 Task: In the Contact  Brooklyn_Miller@lohud.com; add deal stage: 'Appointment Scheduled'; Add amount '100000'; Select Deal Type: New Business; Select priority: 'Low'; Associate deal with contact: choose any two contacts and company: Select any company.. Logged in from softage.1@softage.net
Action: Mouse moved to (92, 55)
Screenshot: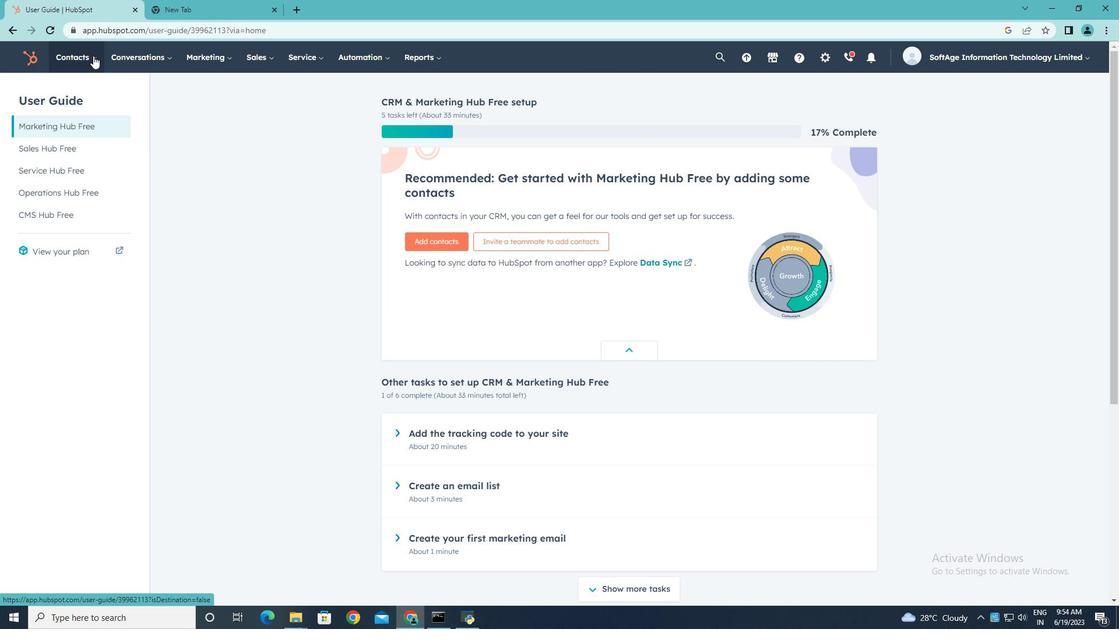 
Action: Mouse pressed left at (92, 55)
Screenshot: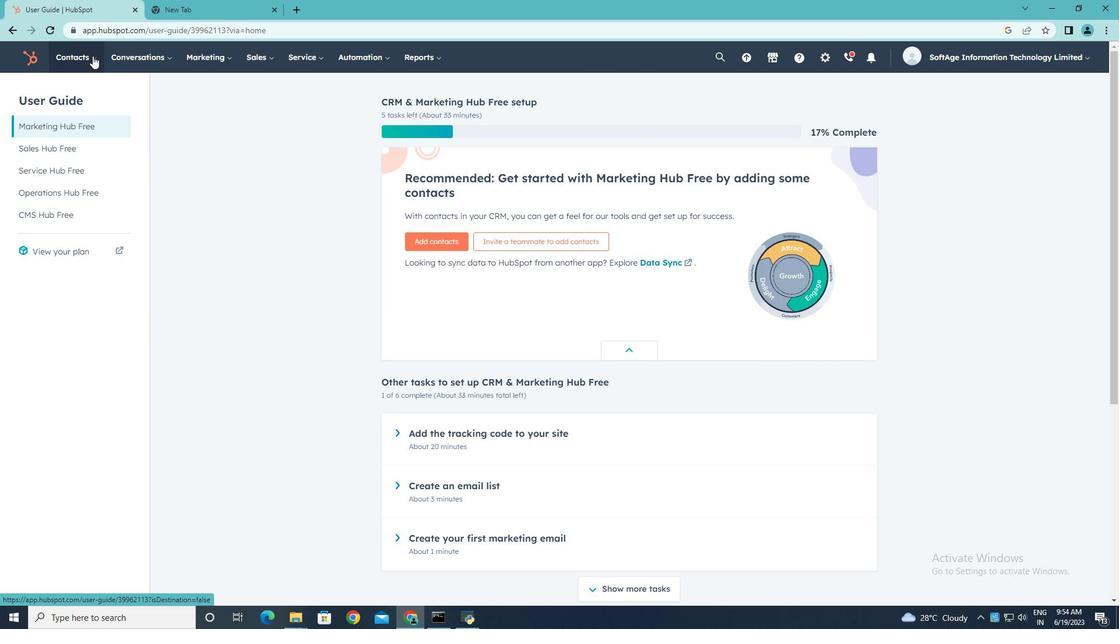 
Action: Mouse moved to (88, 89)
Screenshot: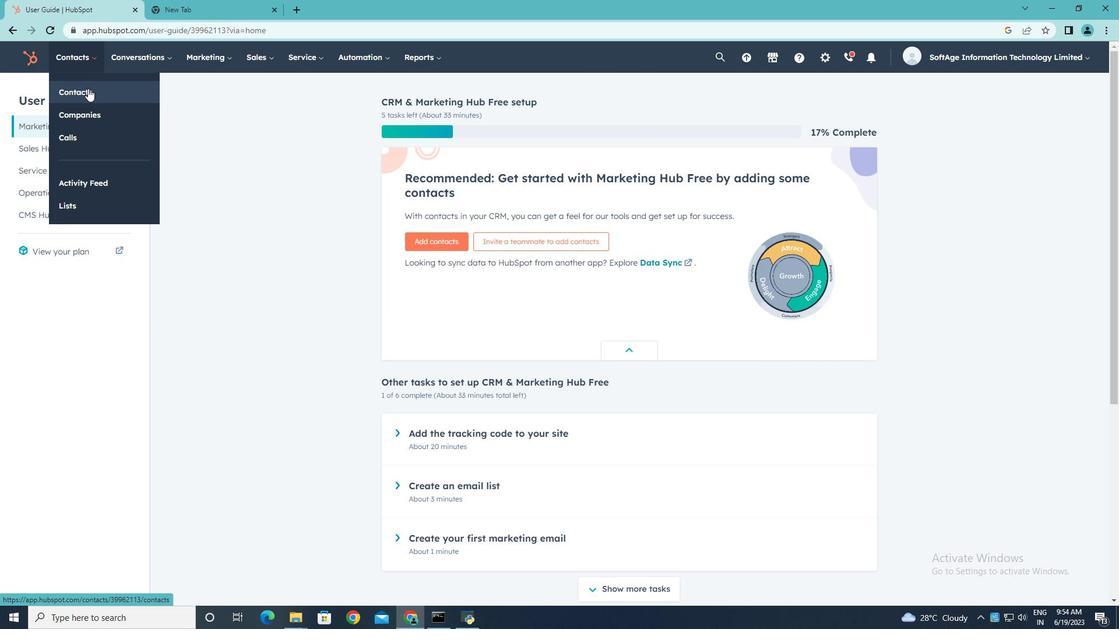 
Action: Mouse pressed left at (88, 89)
Screenshot: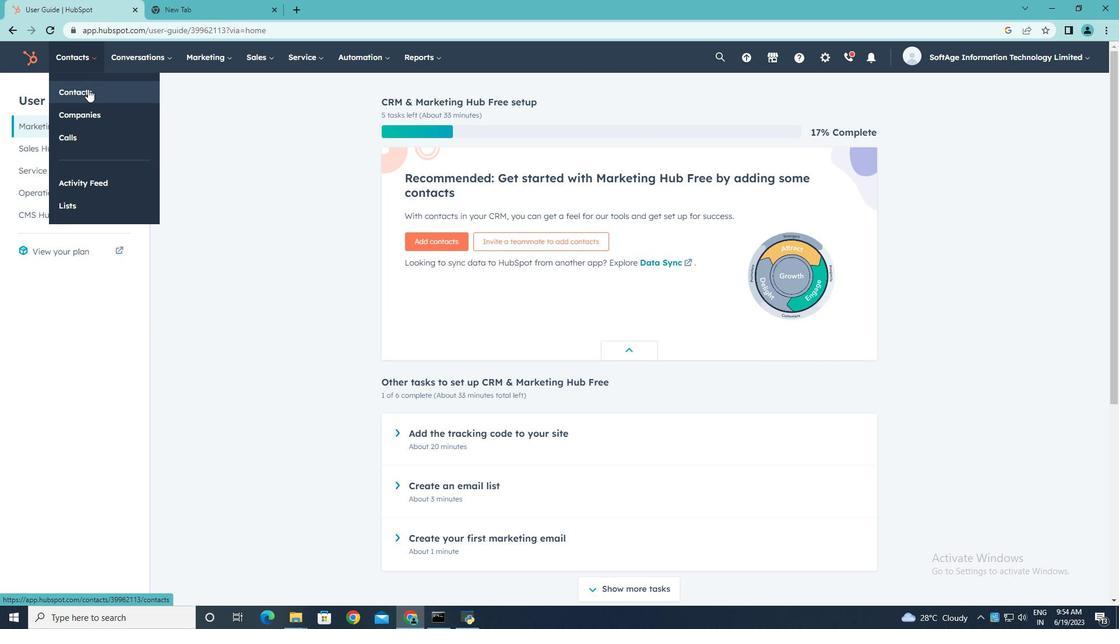 
Action: Mouse moved to (92, 186)
Screenshot: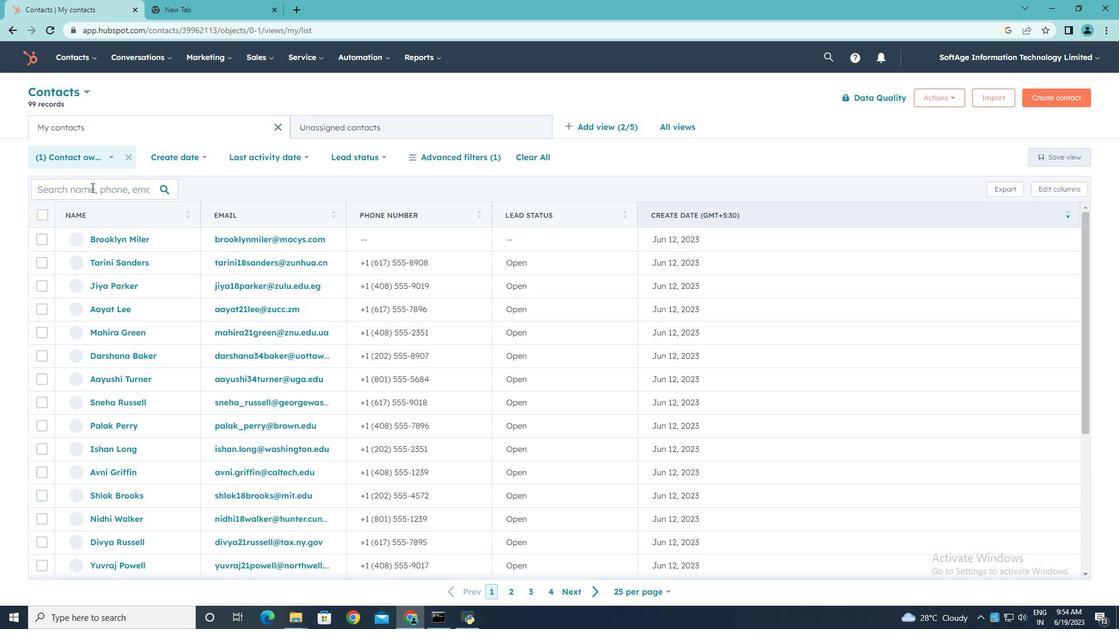 
Action: Mouse pressed left at (92, 186)
Screenshot: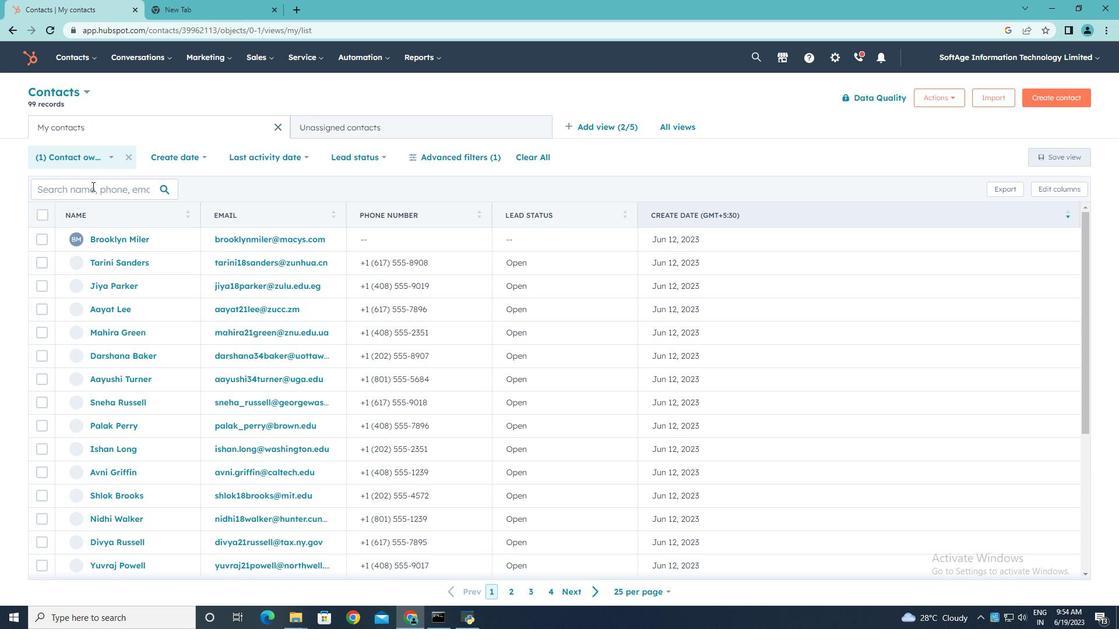 
Action: Key pressed <Key.shift>Brooklyn<Key.shift>_<Key.shift>Miller<Key.shift><Key.shift><Key.shift><Key.shift><Key.shift><Key.shift><Key.shift><Key.shift><Key.shift><Key.shift><Key.shift><Key.shift><Key.shift>@lohud.com
Screenshot: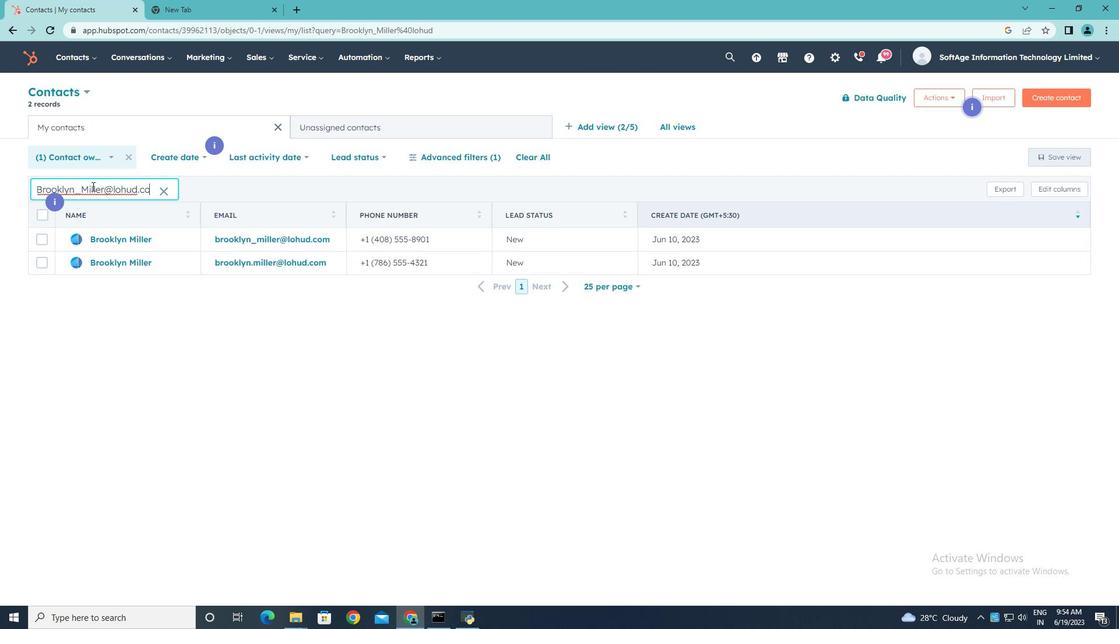 
Action: Mouse moved to (110, 242)
Screenshot: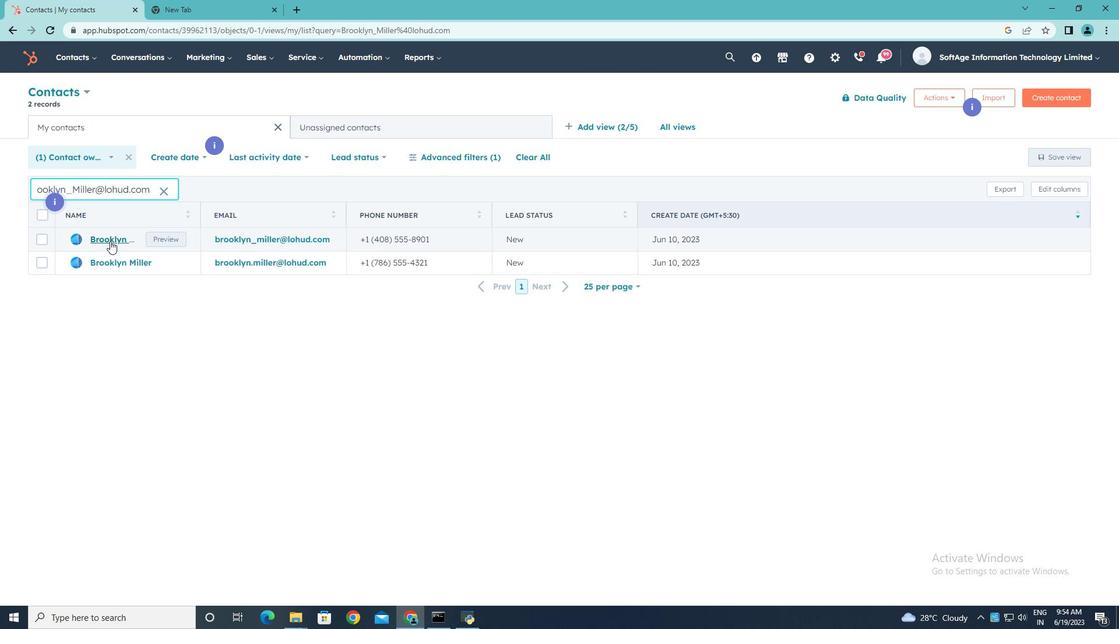
Action: Mouse pressed left at (110, 242)
Screenshot: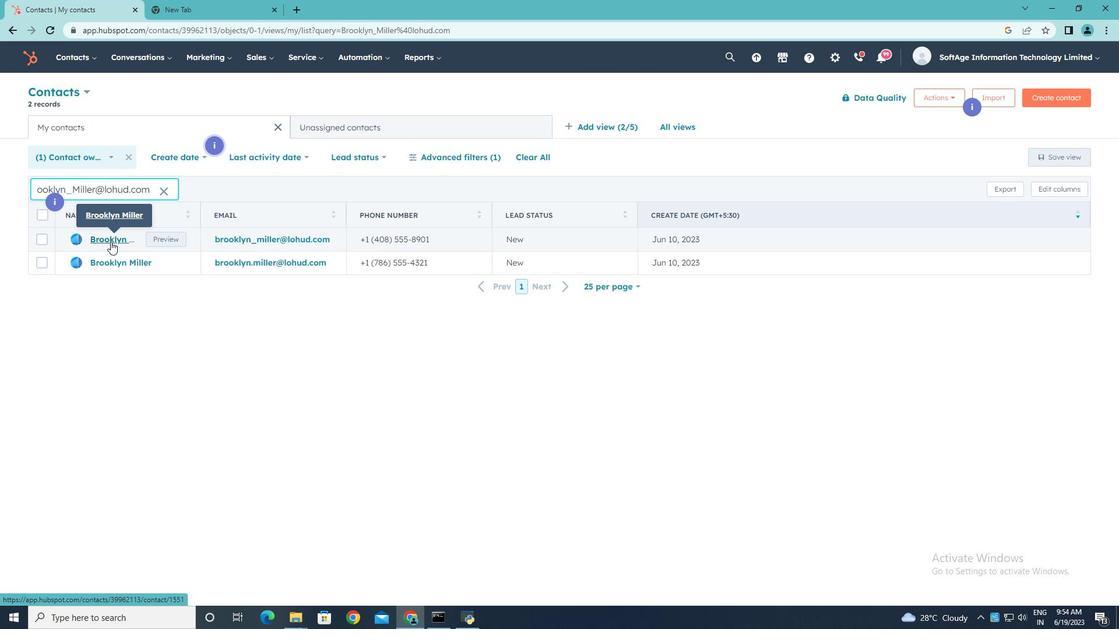 
Action: Mouse moved to (715, 429)
Screenshot: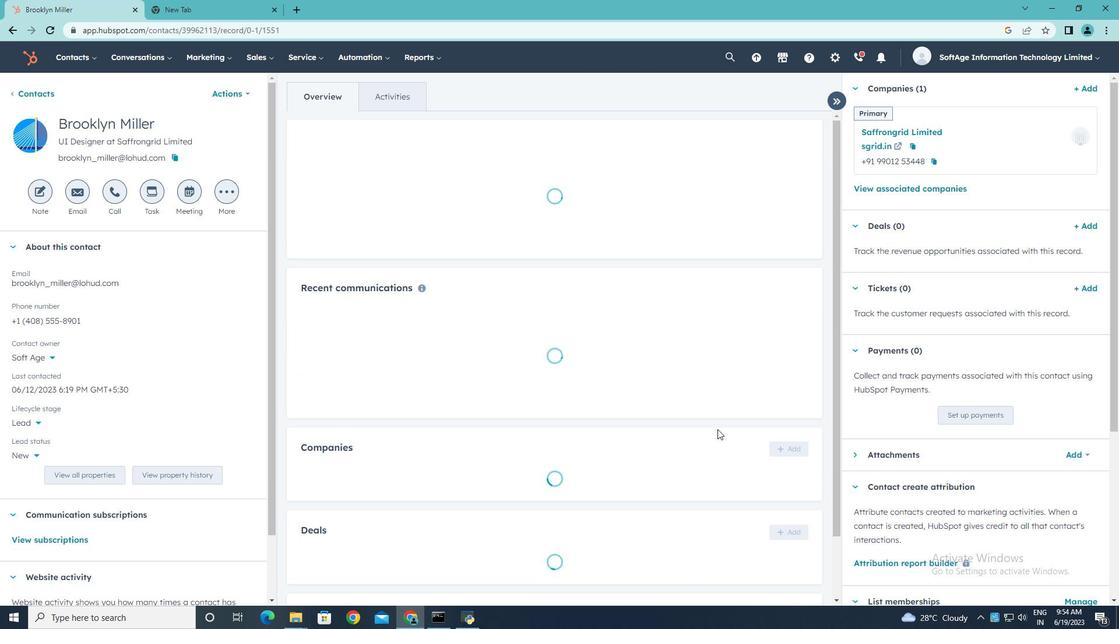 
Action: Mouse scrolled (715, 428) with delta (0, 0)
Screenshot: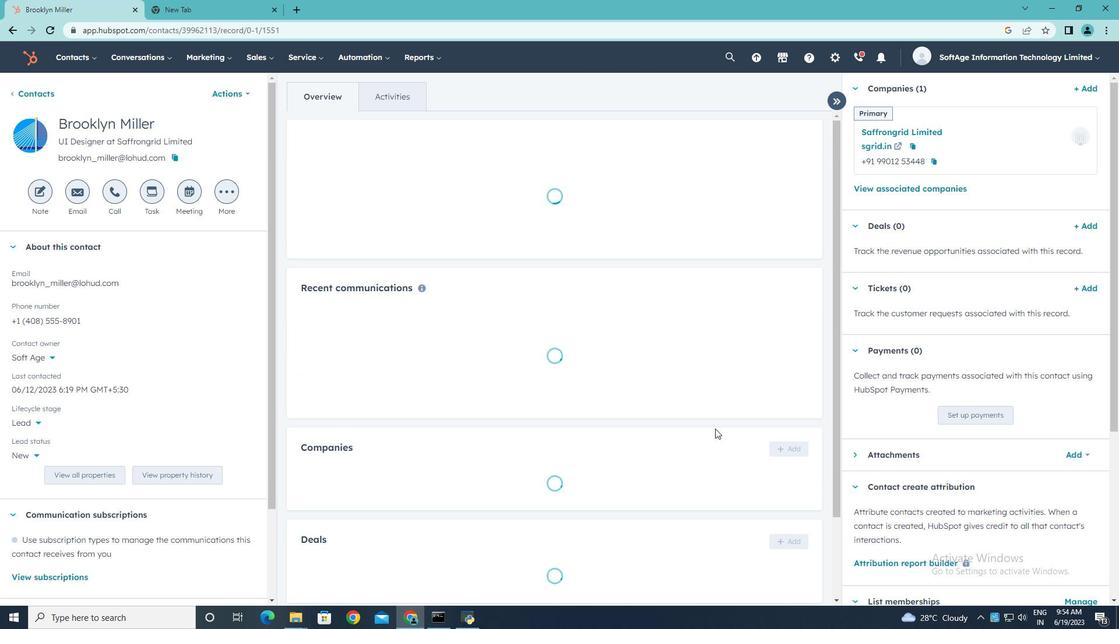 
Action: Mouse scrolled (715, 428) with delta (0, 0)
Screenshot: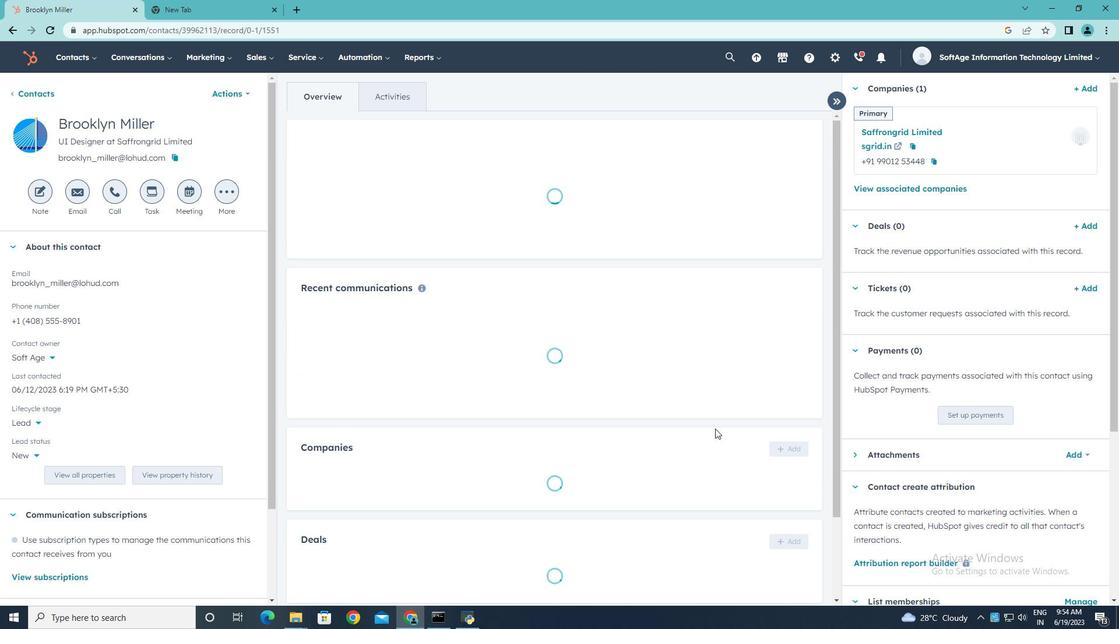 
Action: Mouse scrolled (715, 428) with delta (0, 0)
Screenshot: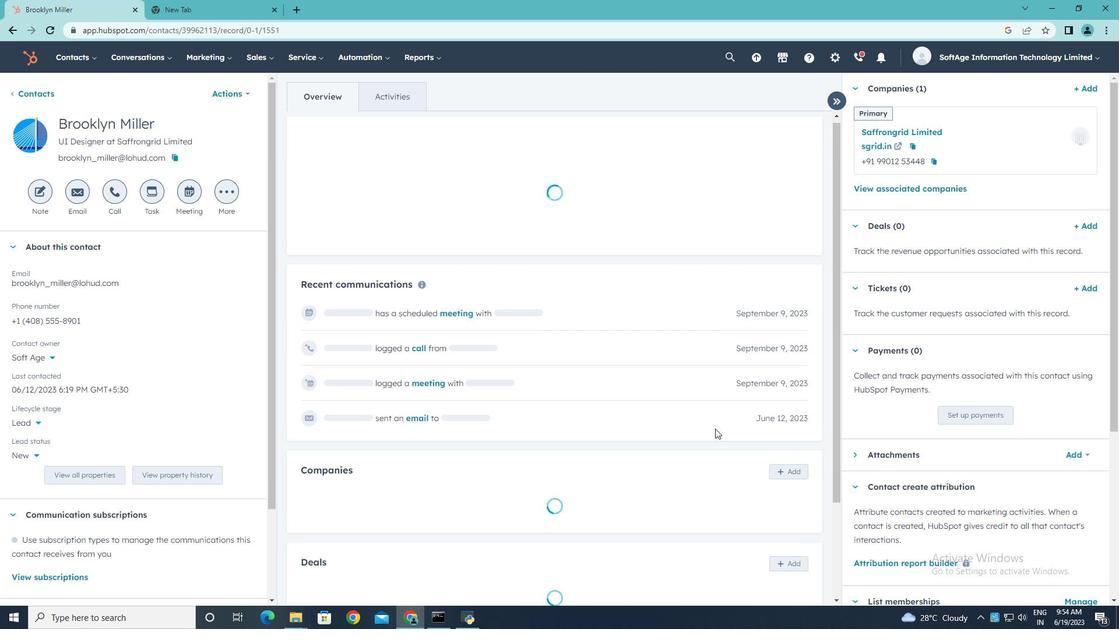 
Action: Mouse scrolled (715, 428) with delta (0, 0)
Screenshot: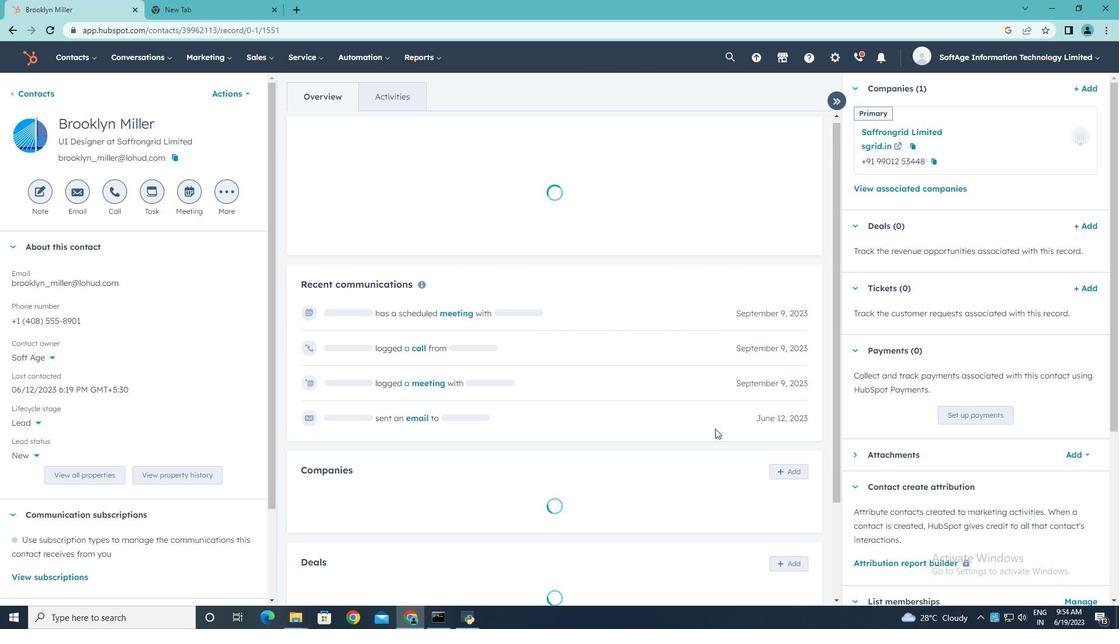 
Action: Mouse scrolled (715, 428) with delta (0, 0)
Screenshot: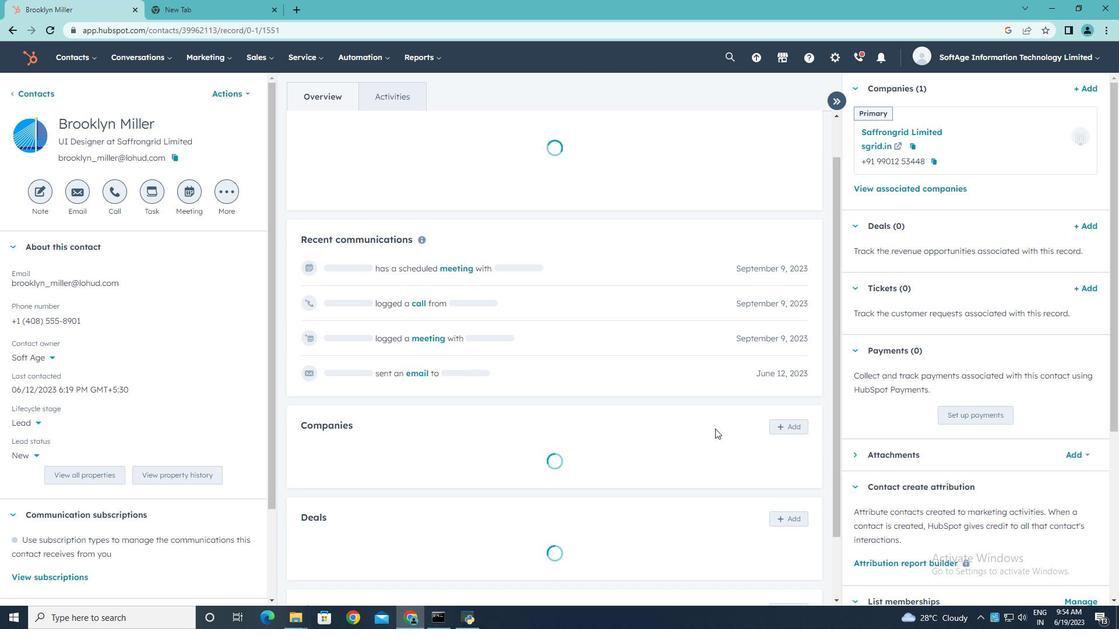 
Action: Mouse scrolled (715, 428) with delta (0, 0)
Screenshot: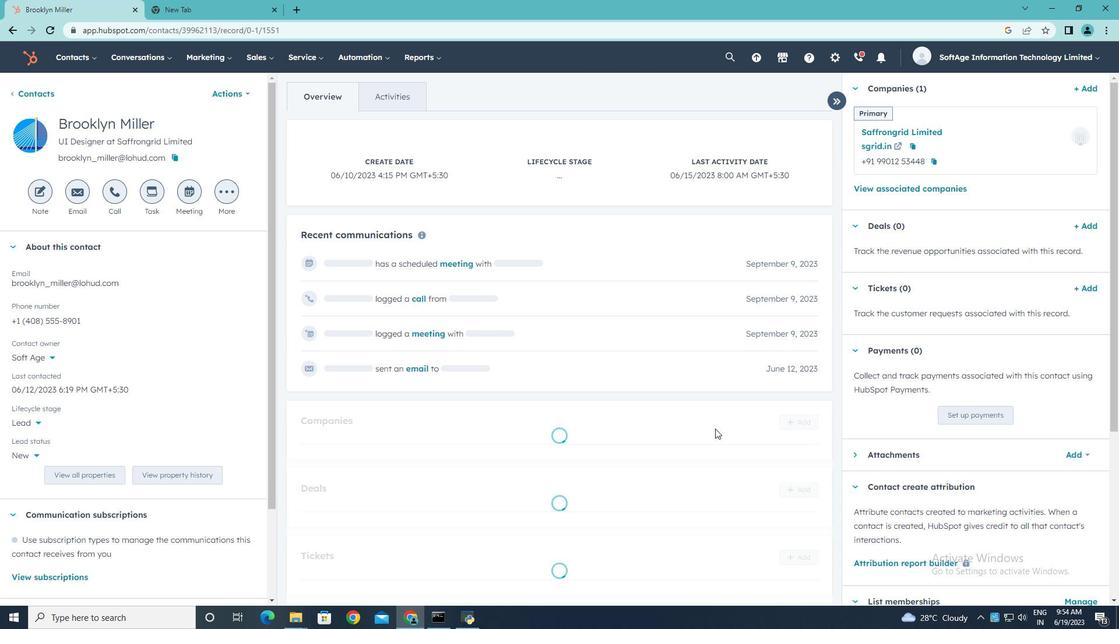 
Action: Mouse scrolled (715, 428) with delta (0, 0)
Screenshot: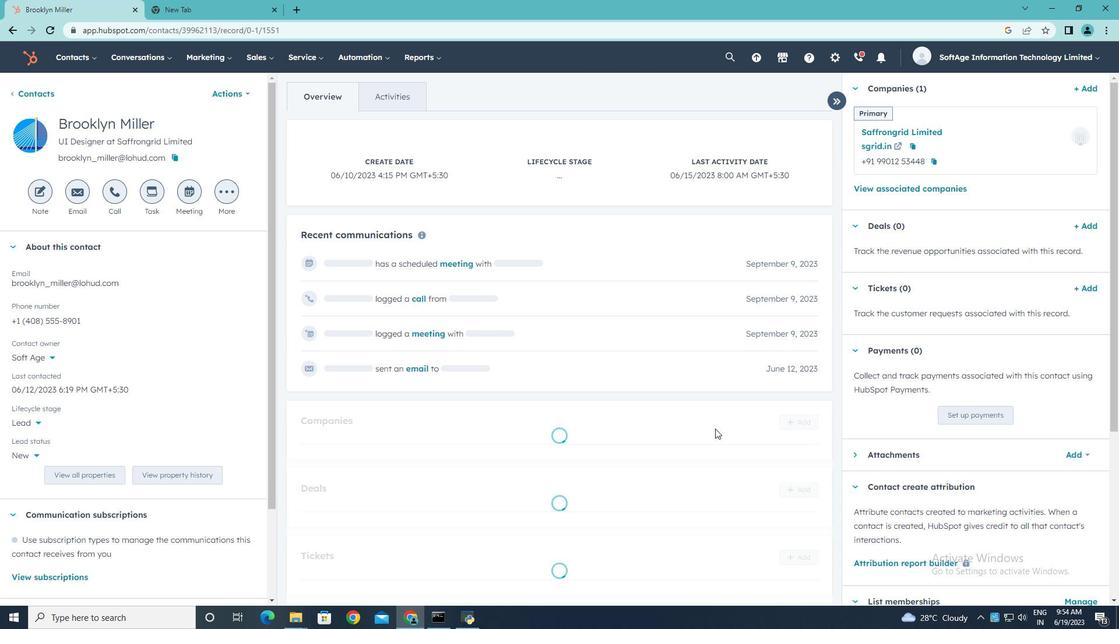 
Action: Mouse scrolled (715, 428) with delta (0, 0)
Screenshot: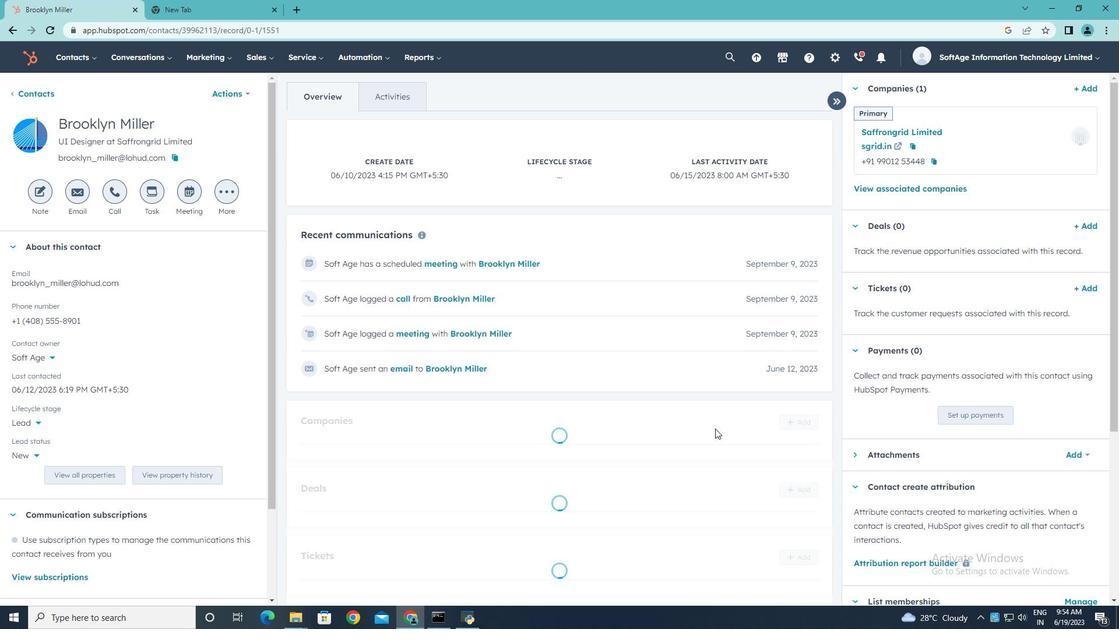 
Action: Mouse scrolled (715, 428) with delta (0, 0)
Screenshot: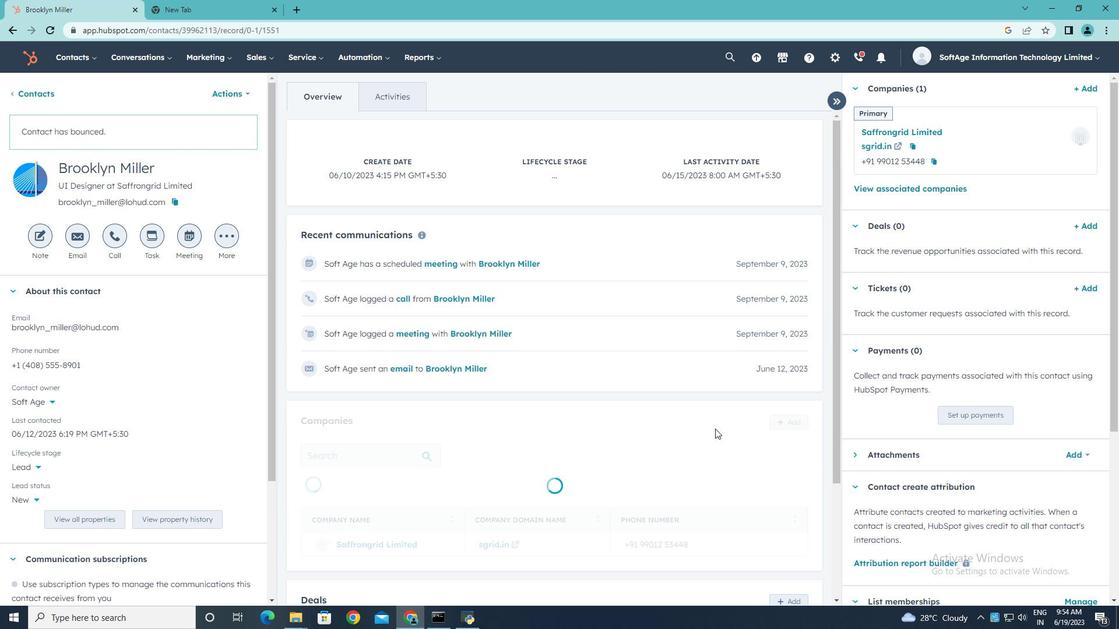 
Action: Mouse scrolled (715, 428) with delta (0, 0)
Screenshot: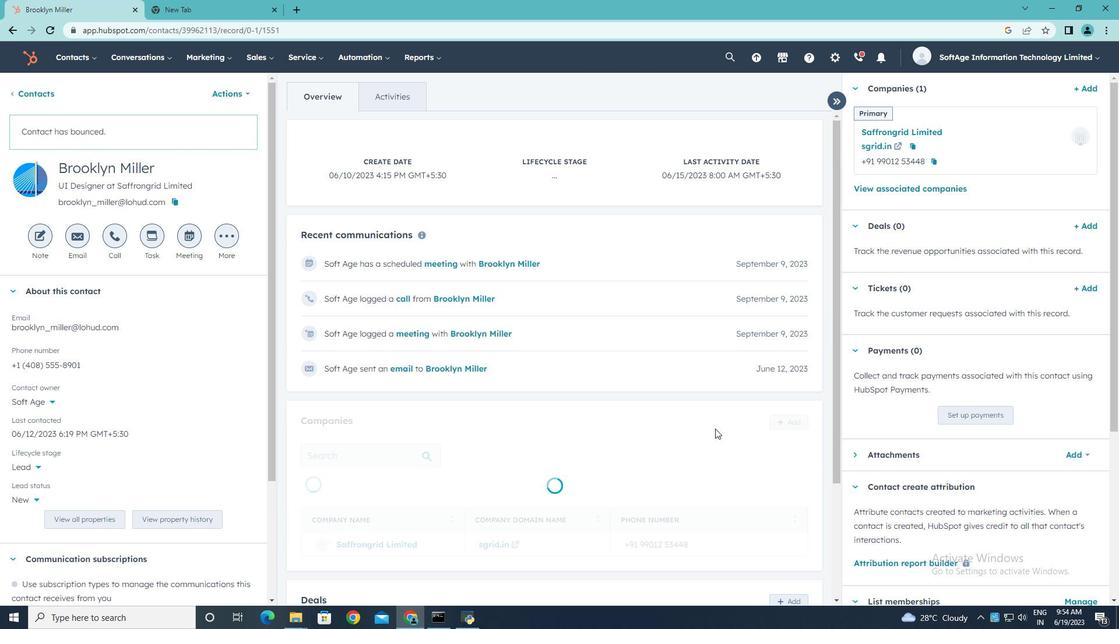 
Action: Mouse scrolled (715, 428) with delta (0, 0)
Screenshot: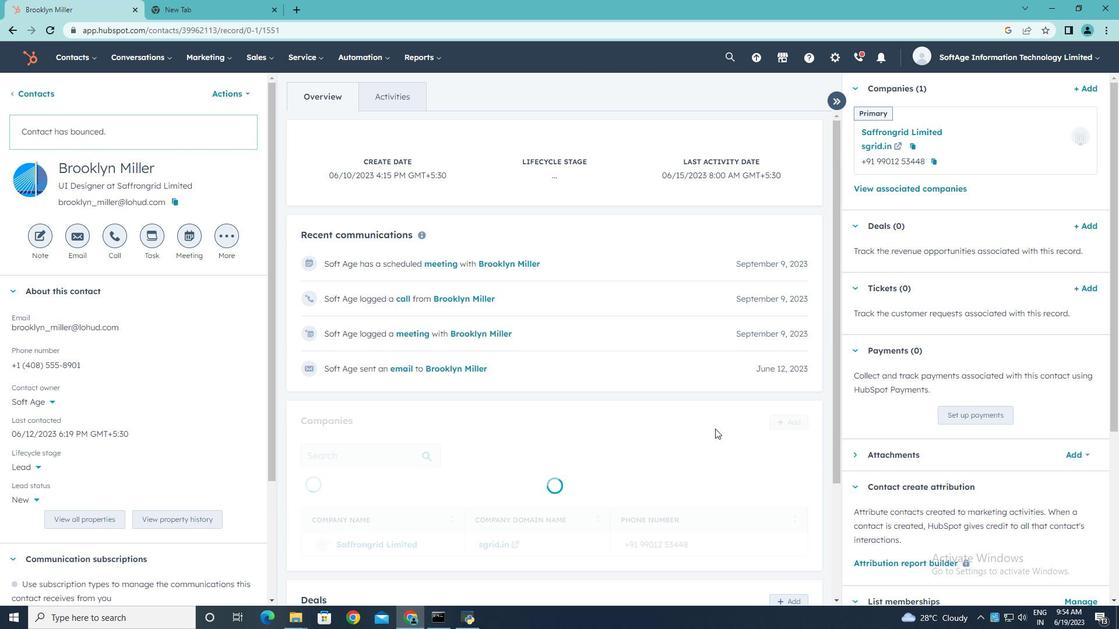 
Action: Mouse scrolled (715, 428) with delta (0, 0)
Screenshot: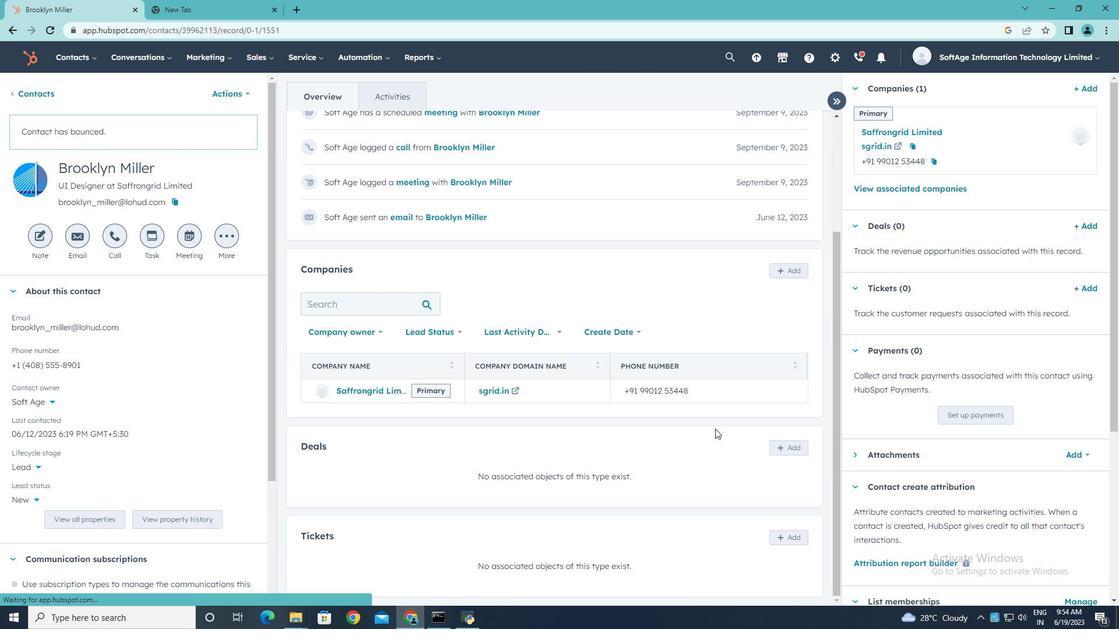 
Action: Mouse scrolled (715, 428) with delta (0, 0)
Screenshot: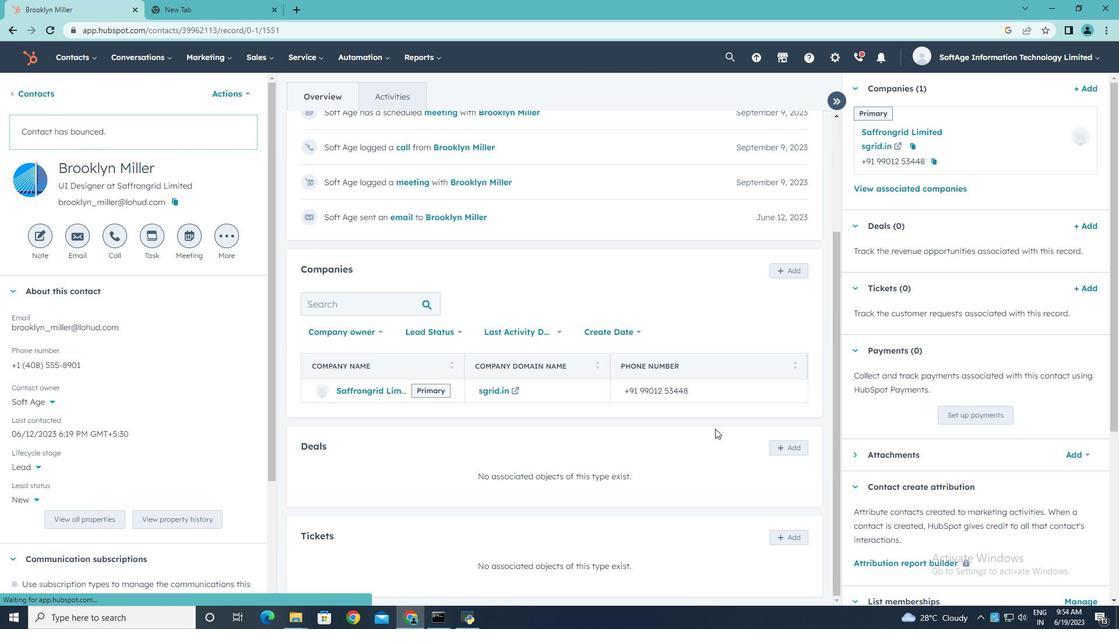 
Action: Mouse scrolled (715, 428) with delta (0, 0)
Screenshot: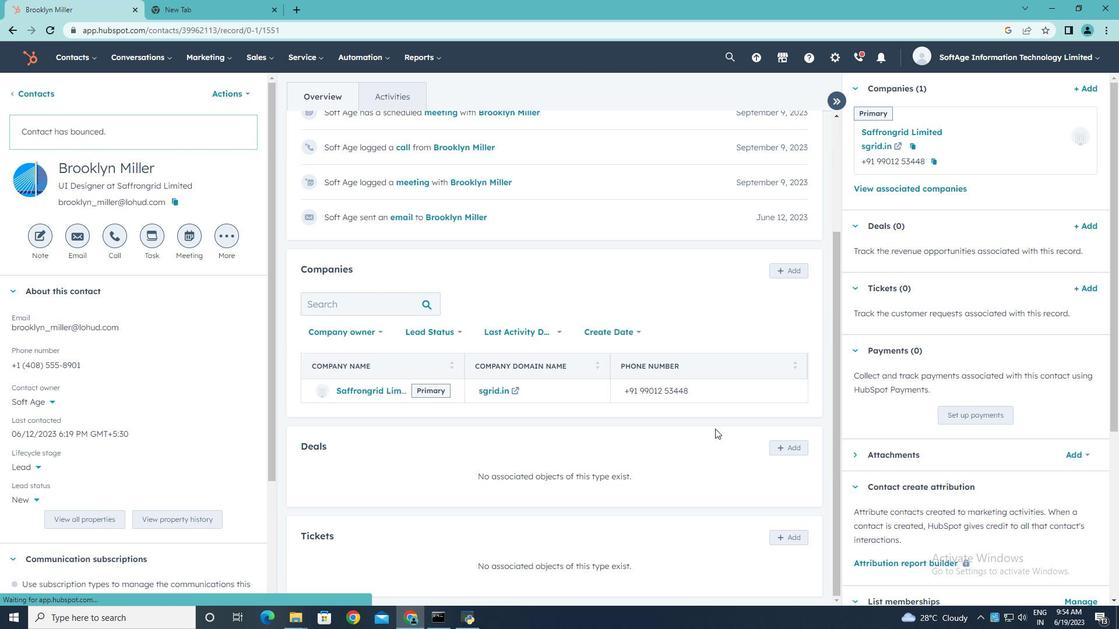 
Action: Mouse moved to (784, 447)
Screenshot: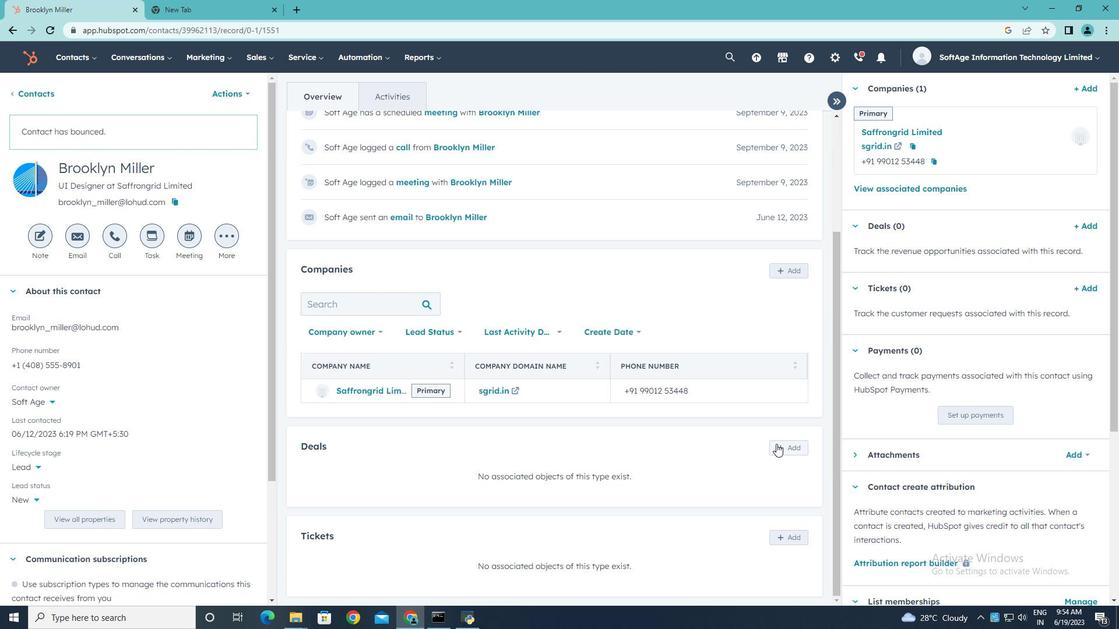 
Action: Mouse pressed left at (784, 447)
Screenshot: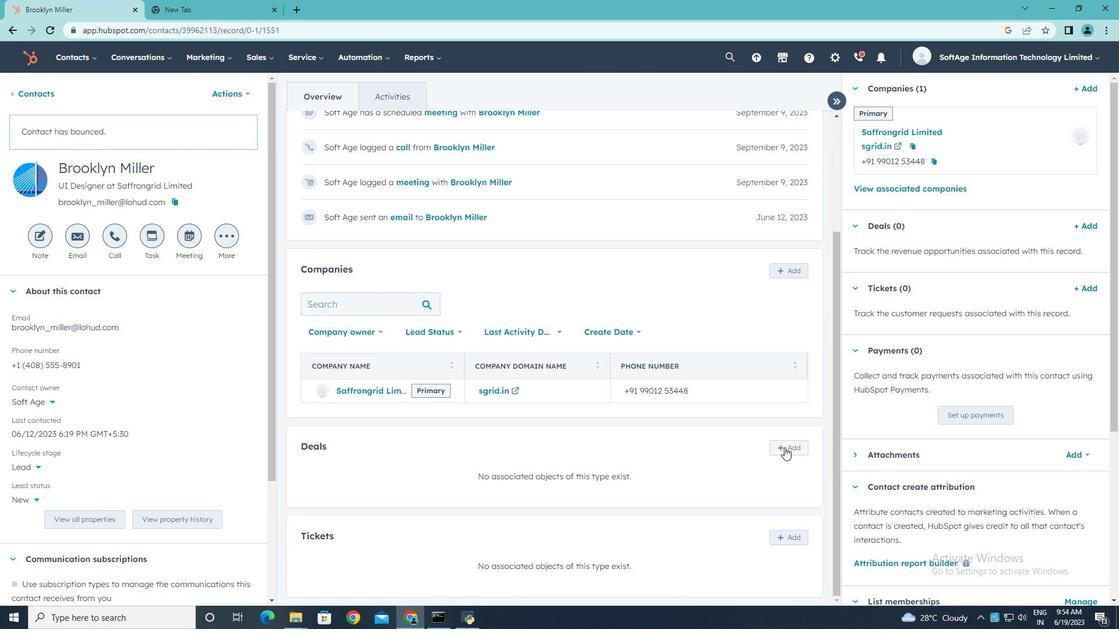 
Action: Mouse moved to (1071, 295)
Screenshot: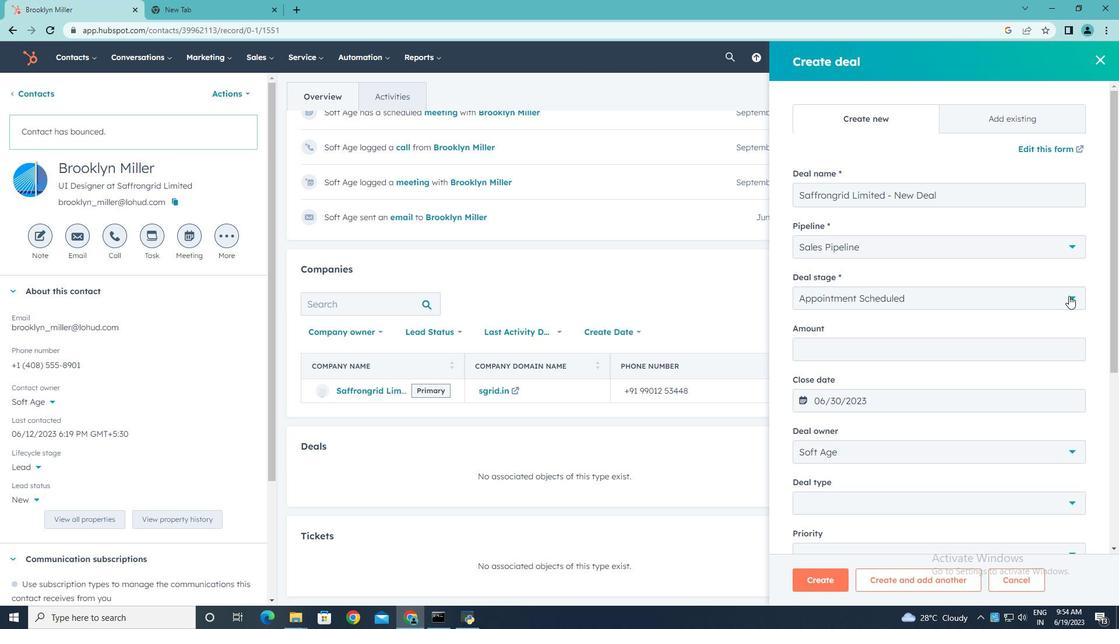 
Action: Mouse pressed left at (1071, 295)
Screenshot: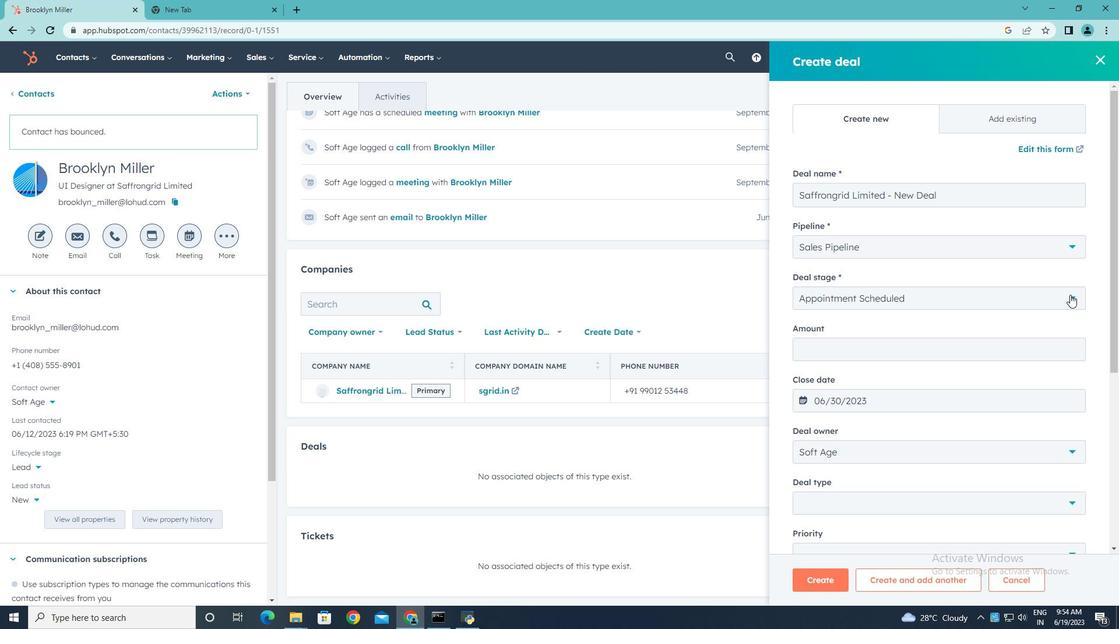 
Action: Mouse moved to (907, 365)
Screenshot: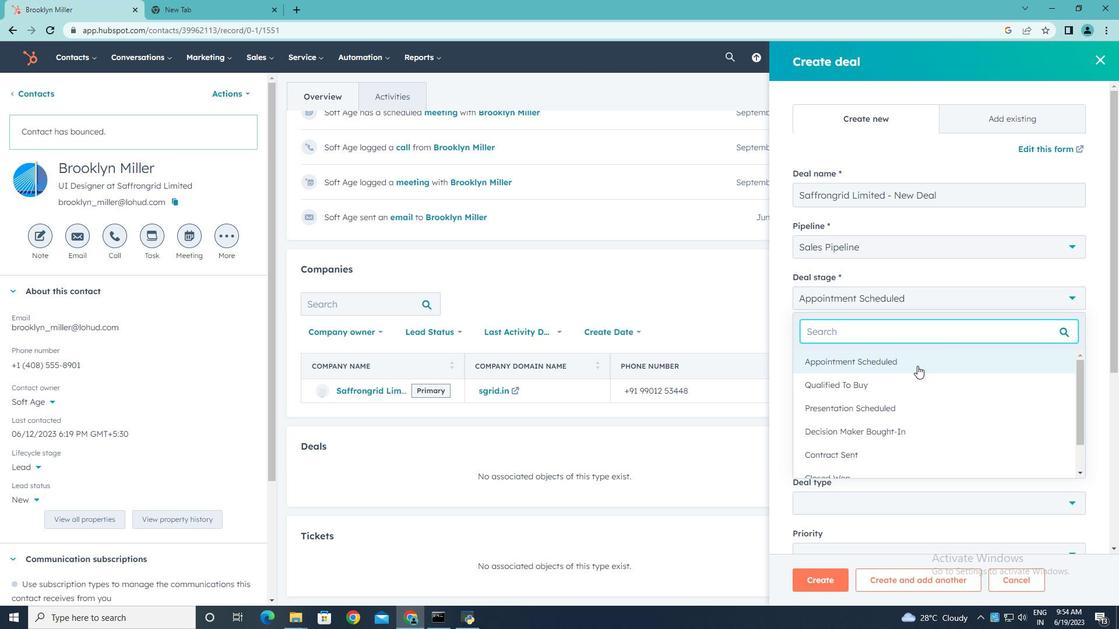 
Action: Mouse pressed left at (907, 365)
Screenshot: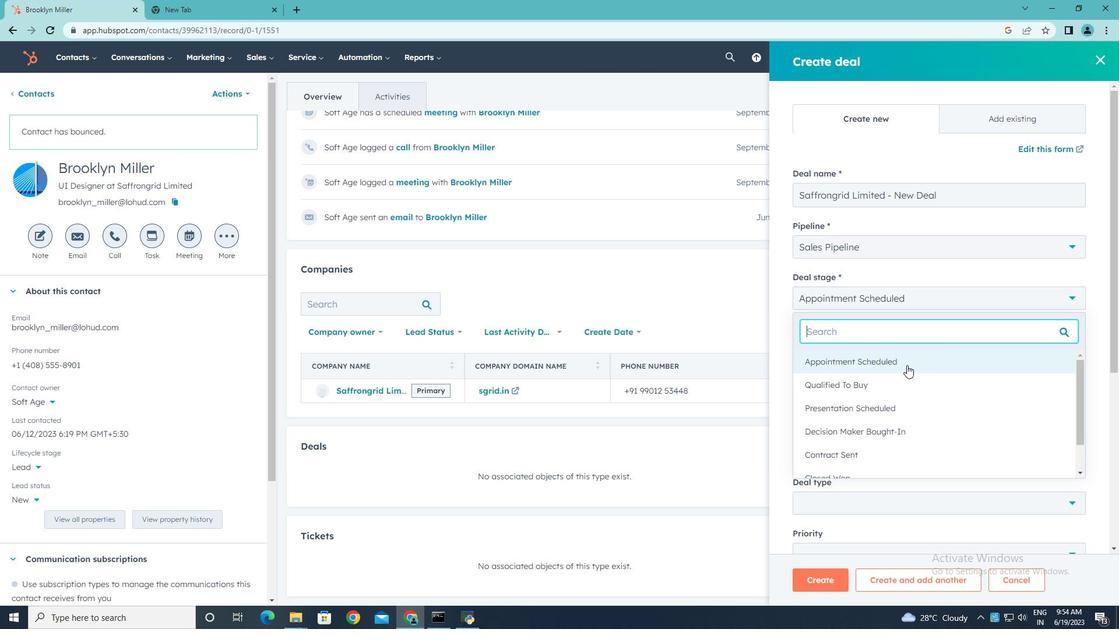 
Action: Mouse moved to (912, 357)
Screenshot: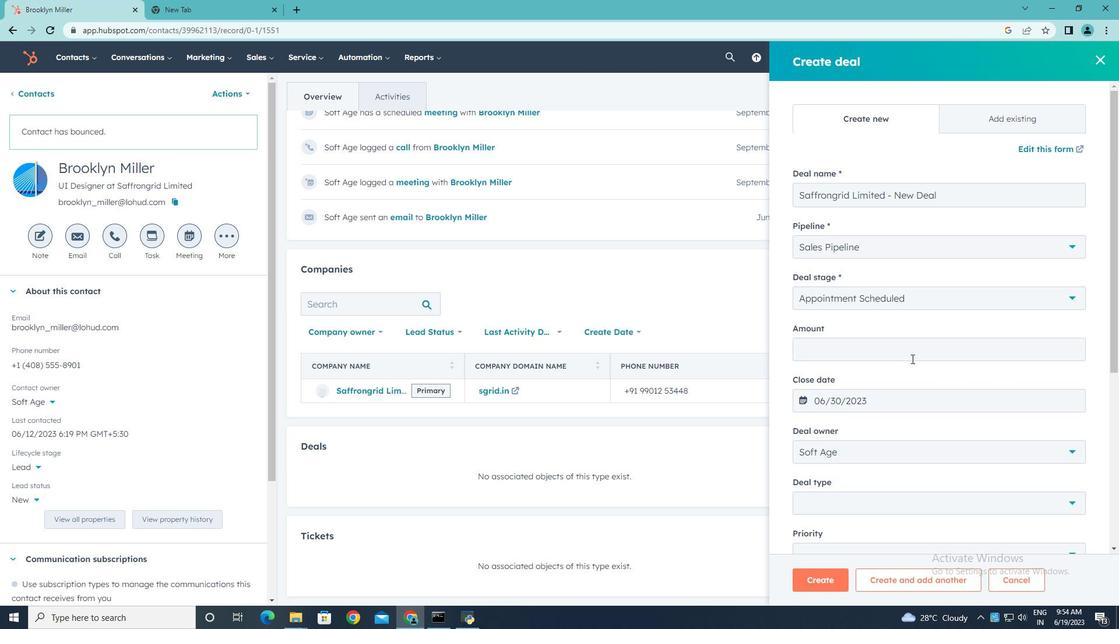 
Action: Mouse pressed left at (912, 357)
Screenshot: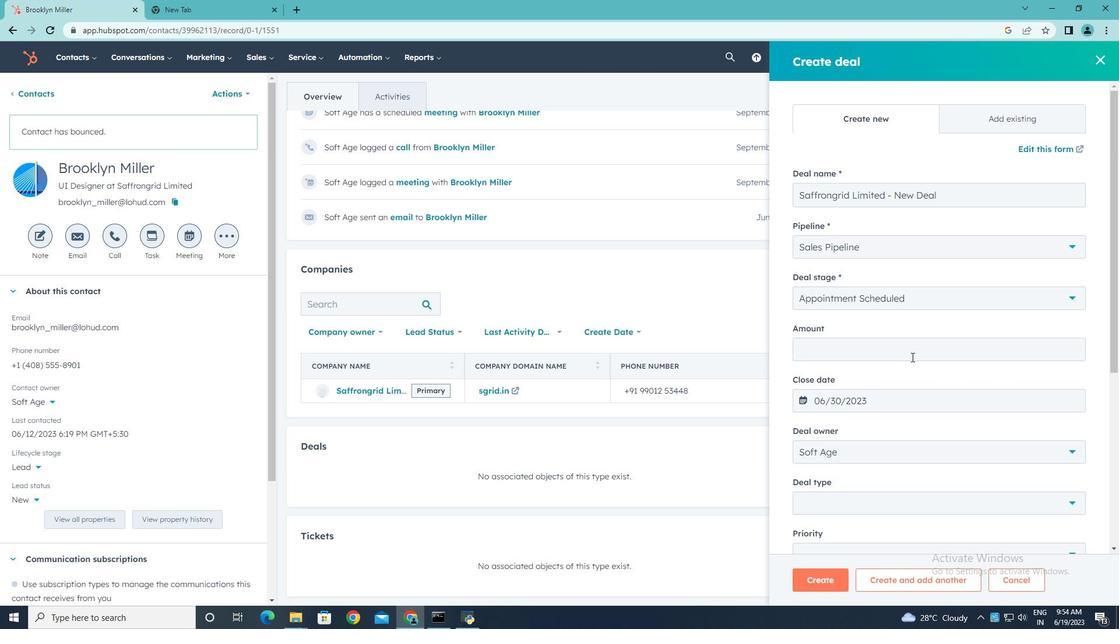 
Action: Mouse moved to (912, 356)
Screenshot: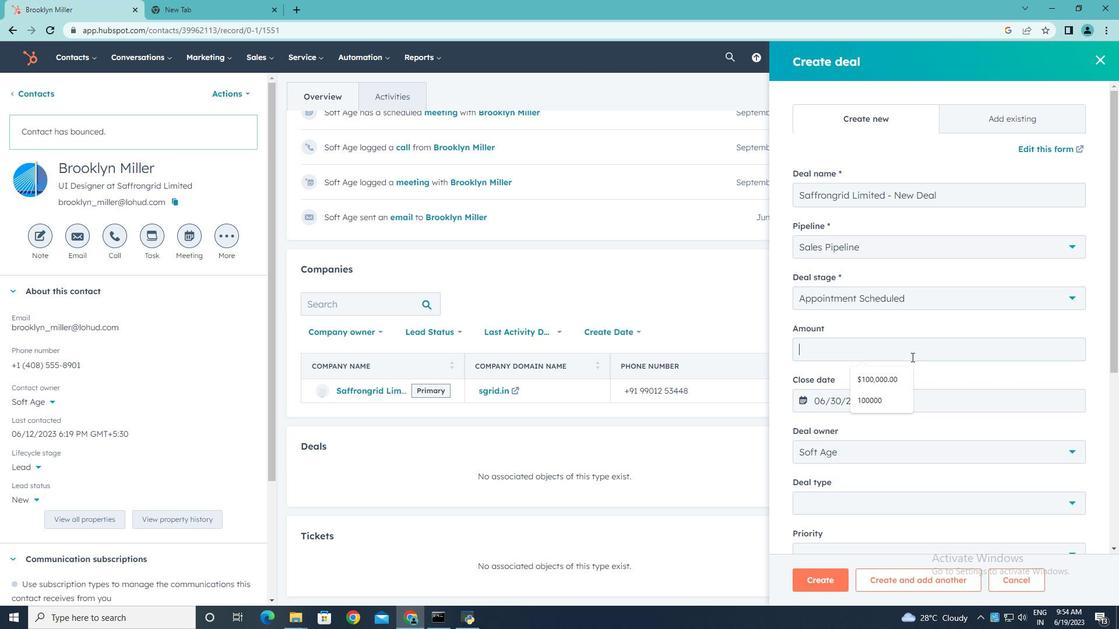 
Action: Key pressed 100000
Screenshot: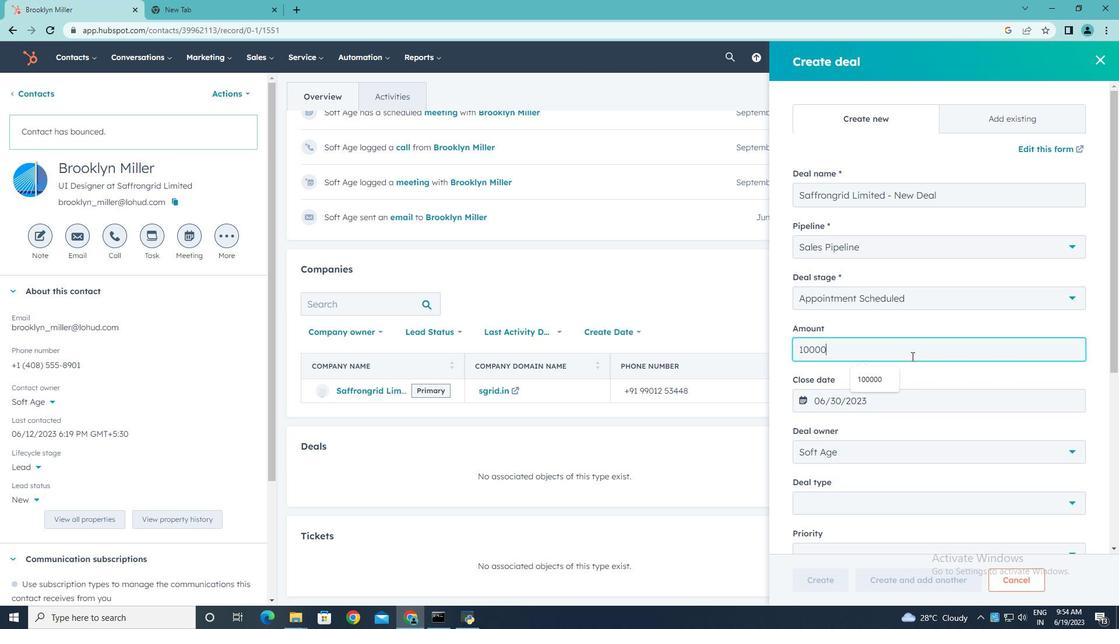 
Action: Mouse moved to (1068, 500)
Screenshot: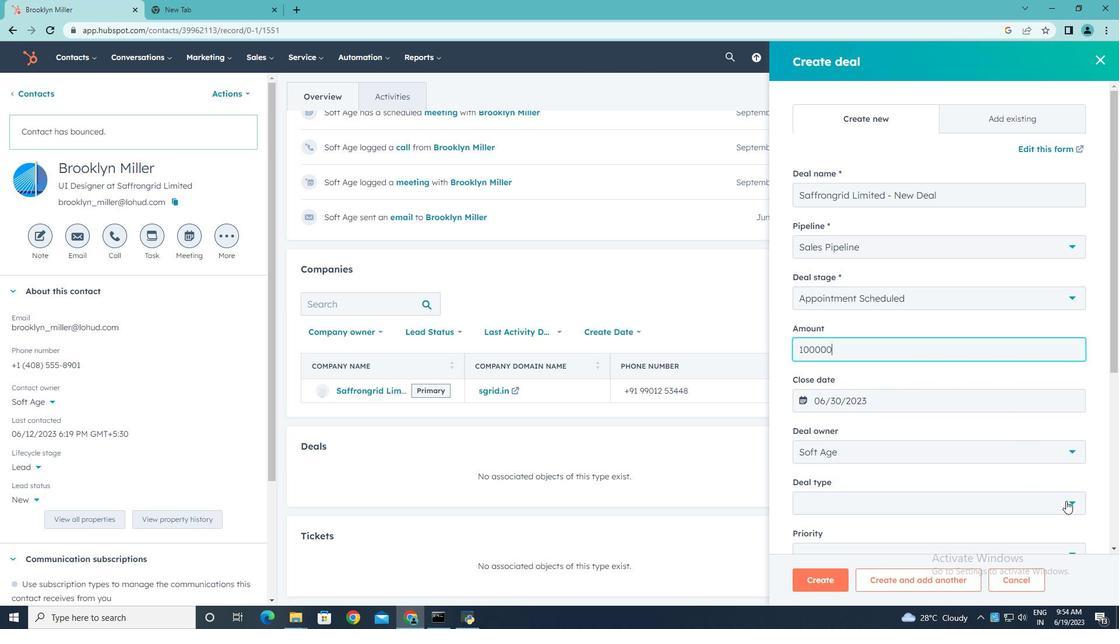 
Action: Mouse pressed left at (1068, 500)
Screenshot: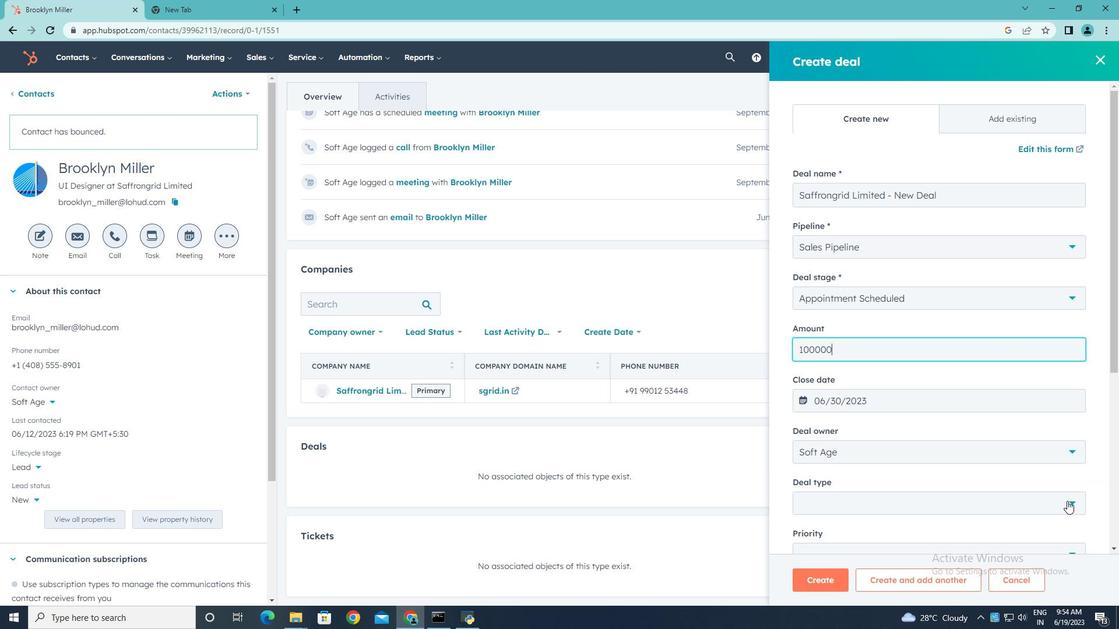 
Action: Mouse moved to (886, 555)
Screenshot: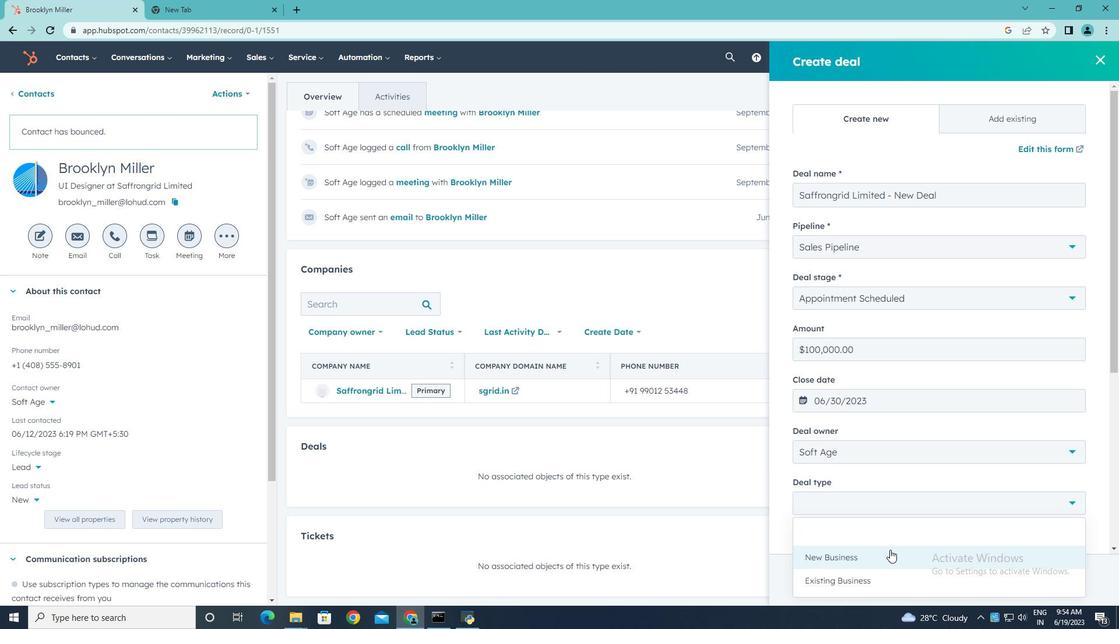 
Action: Mouse pressed left at (886, 555)
Screenshot: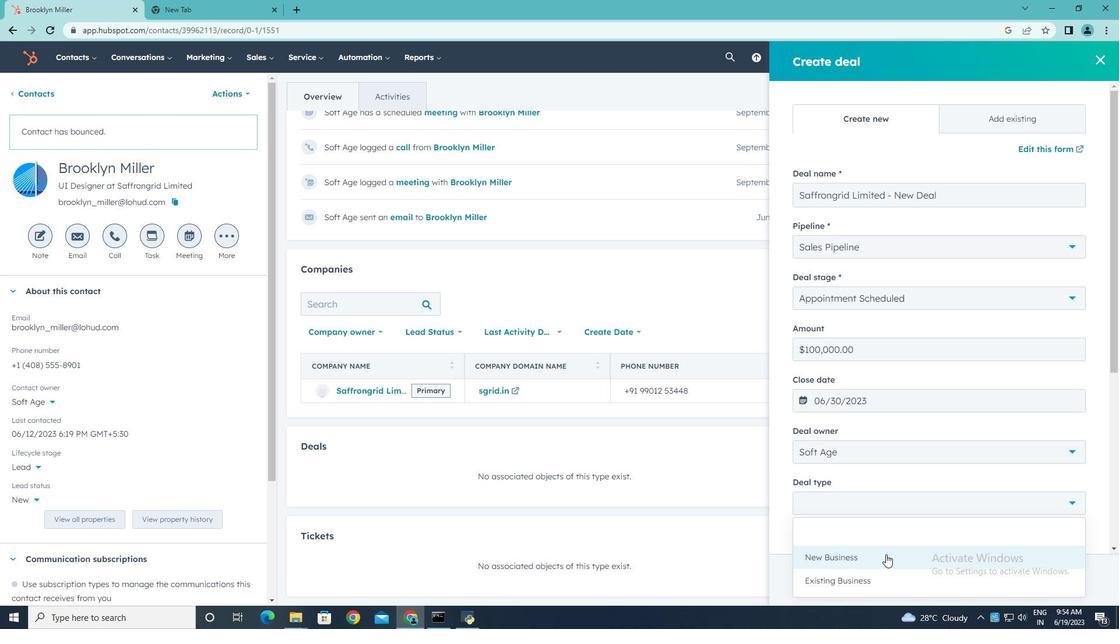 
Action: Mouse moved to (932, 444)
Screenshot: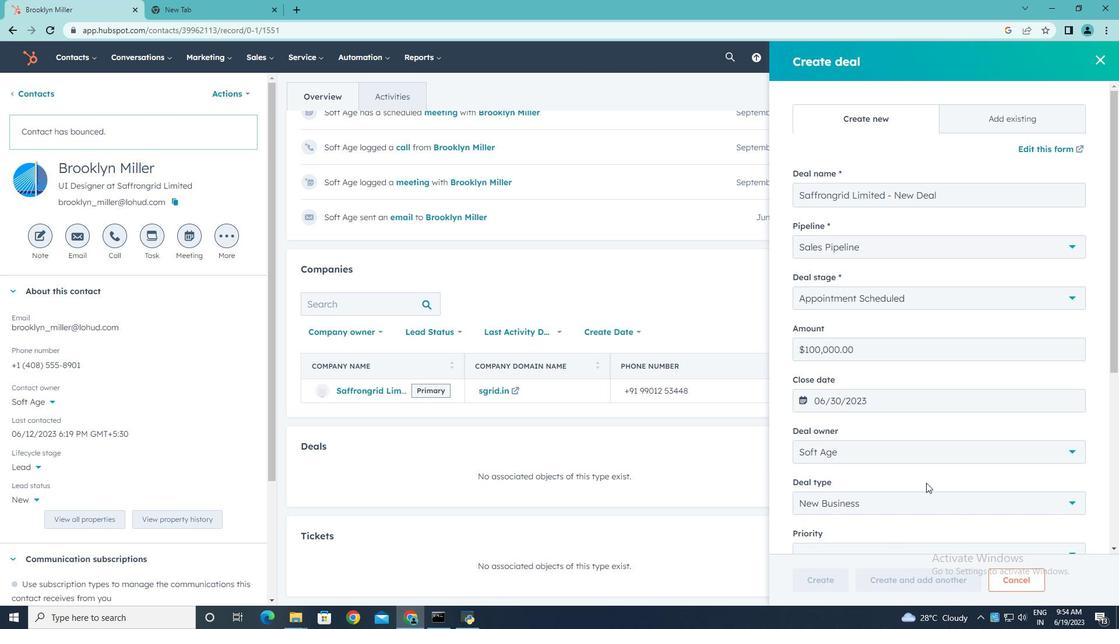 
Action: Mouse scrolled (932, 444) with delta (0, 0)
Screenshot: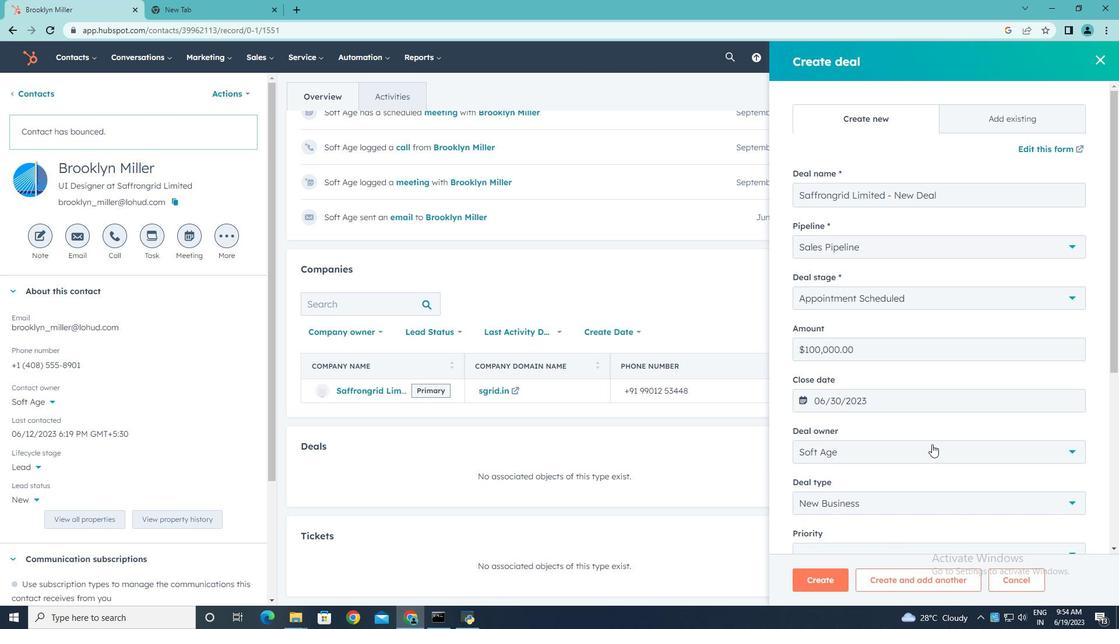 
Action: Mouse scrolled (932, 444) with delta (0, 0)
Screenshot: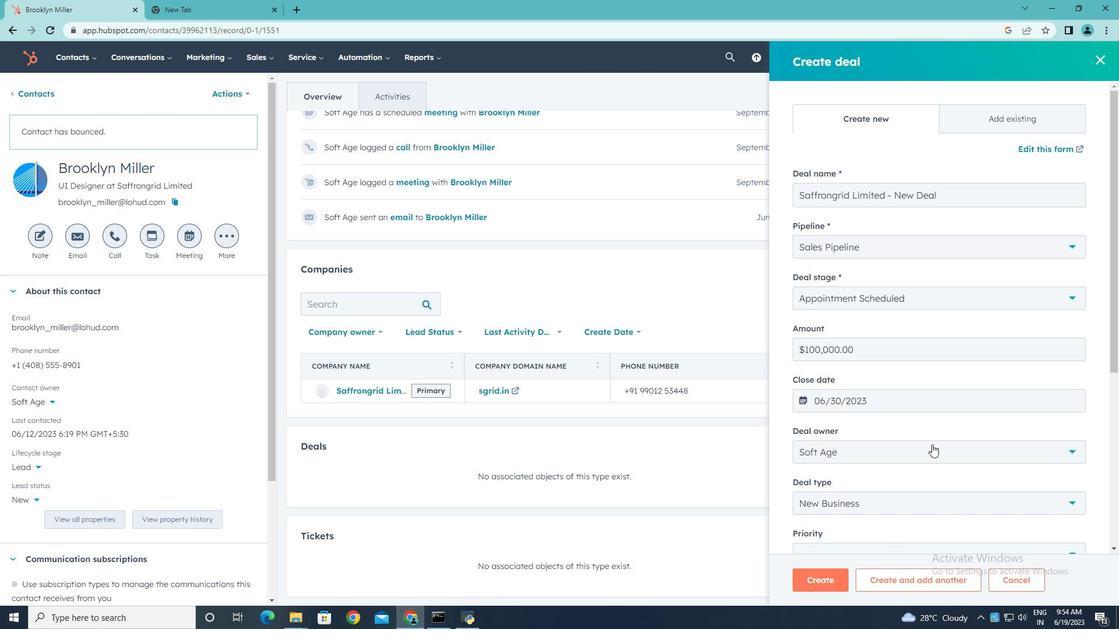 
Action: Mouse scrolled (932, 444) with delta (0, 0)
Screenshot: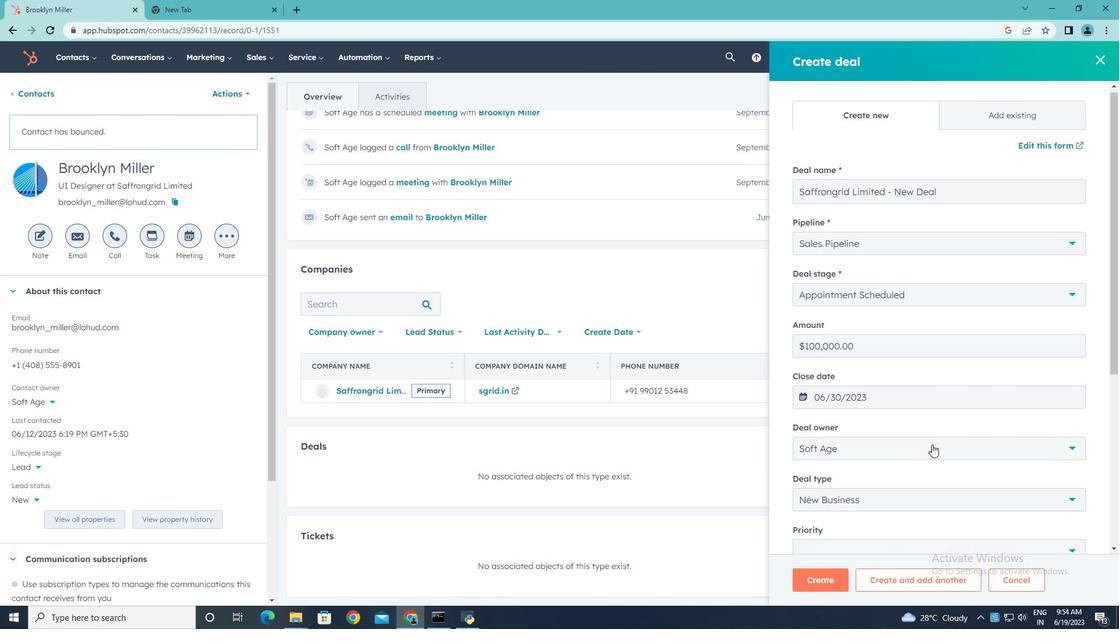 
Action: Mouse scrolled (932, 444) with delta (0, 0)
Screenshot: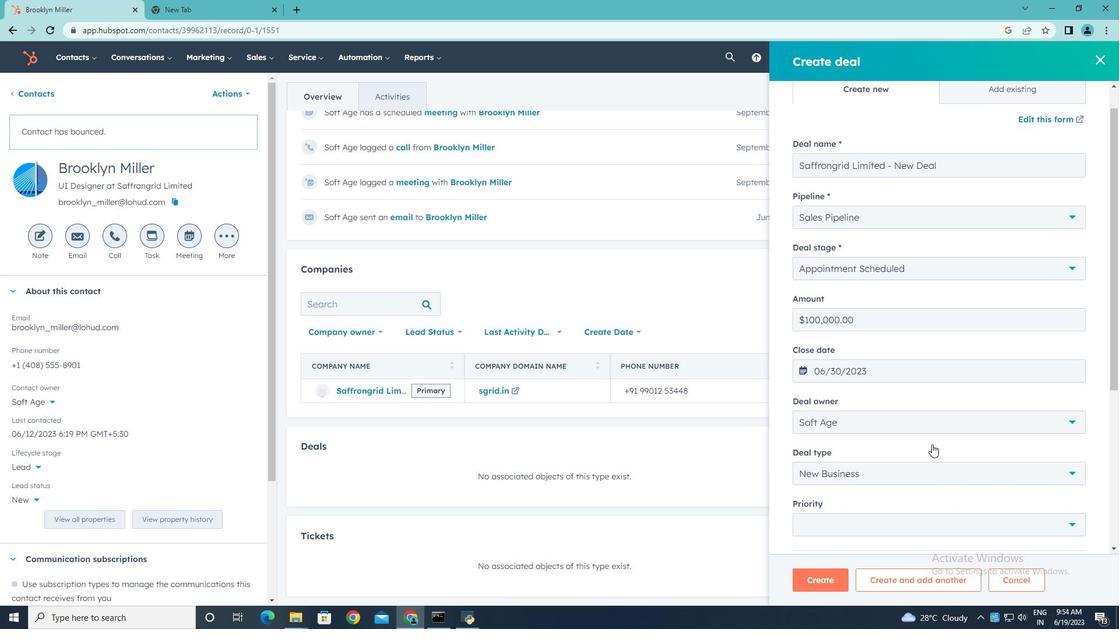 
Action: Mouse scrolled (932, 444) with delta (0, 0)
Screenshot: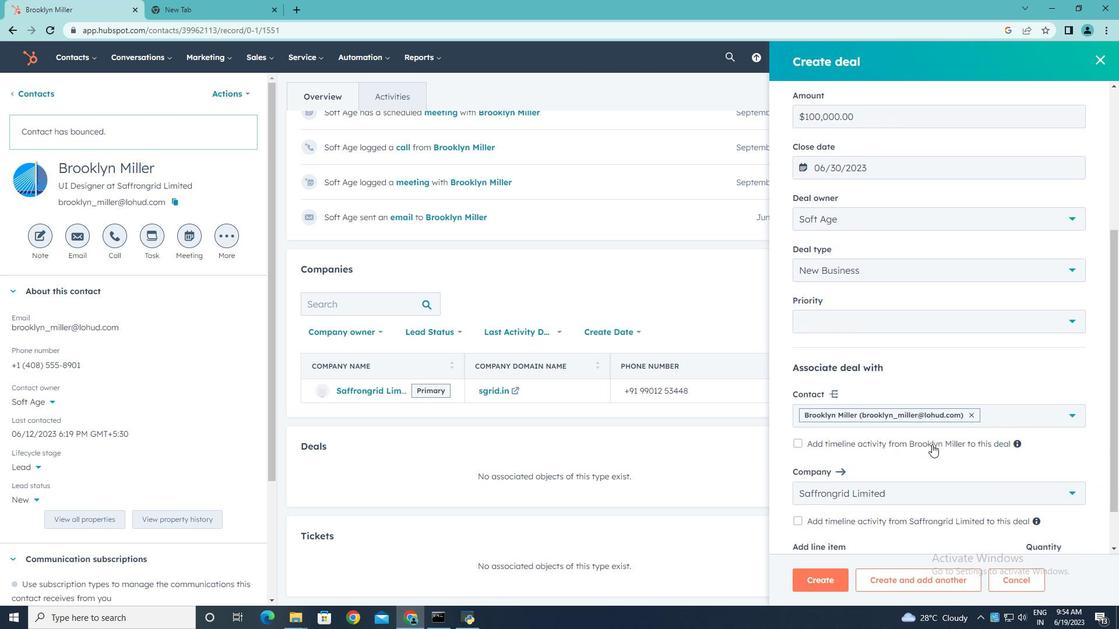 
Action: Mouse scrolled (932, 444) with delta (0, 0)
Screenshot: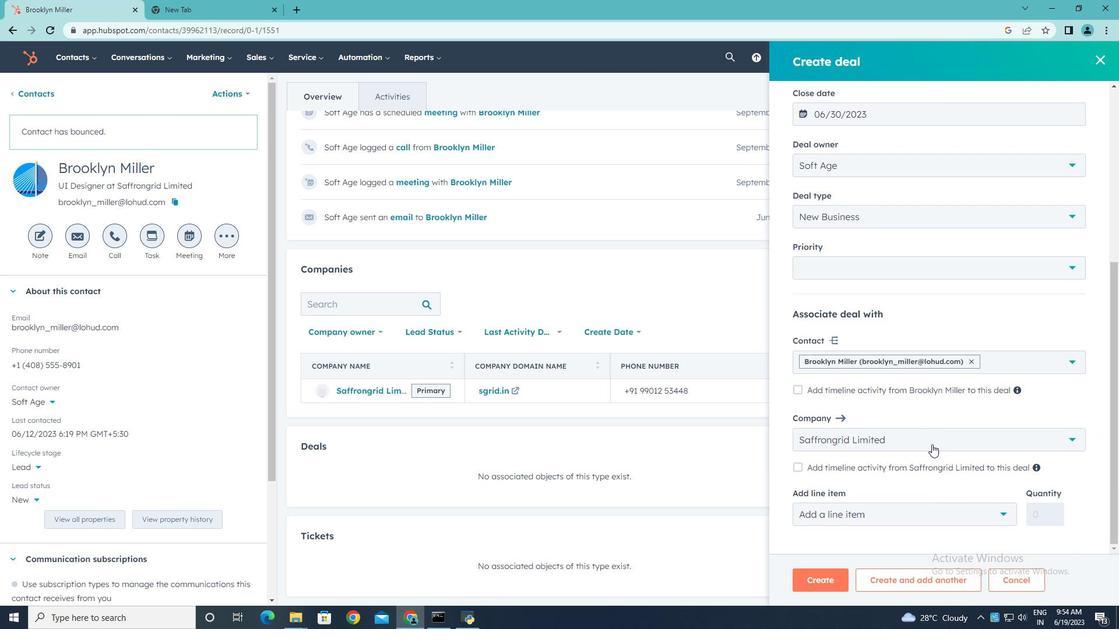 
Action: Mouse scrolled (932, 444) with delta (0, 0)
Screenshot: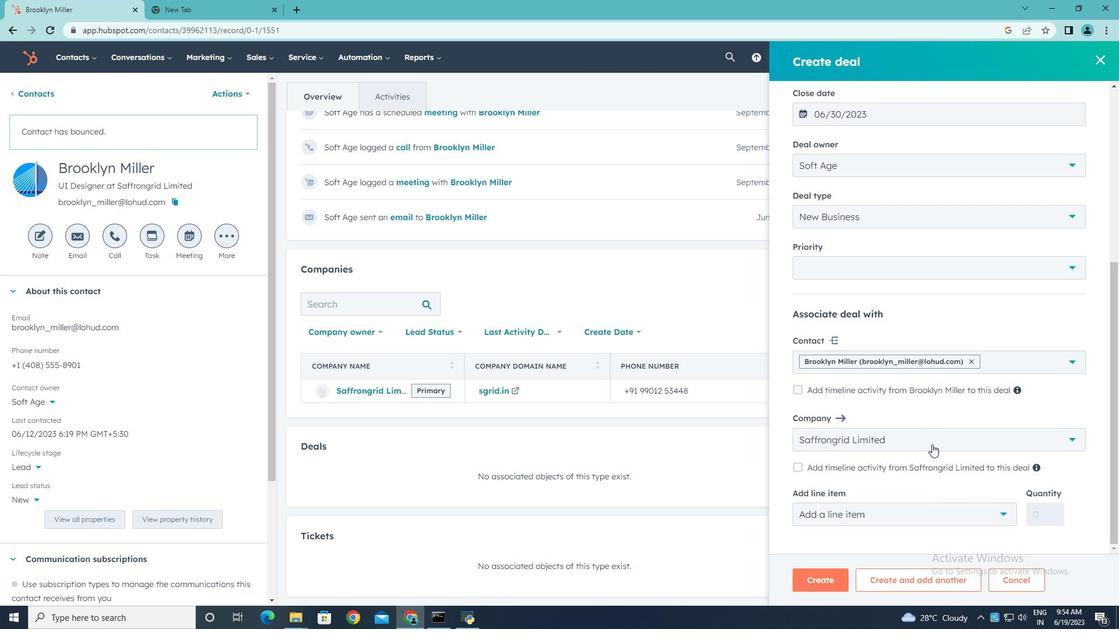 
Action: Mouse scrolled (932, 444) with delta (0, 0)
Screenshot: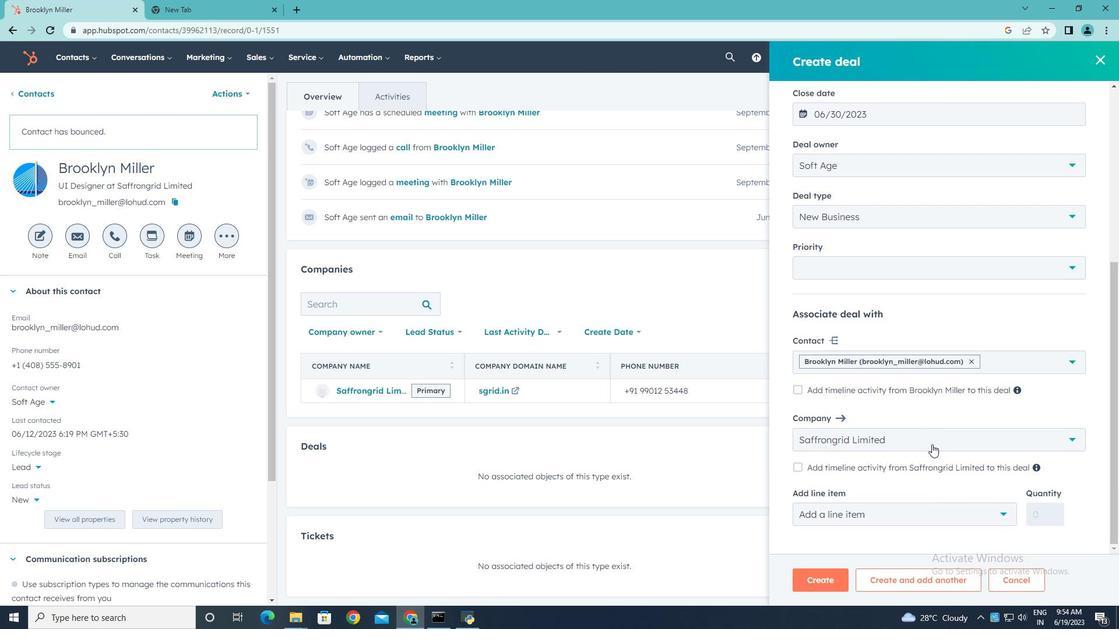 
Action: Mouse scrolled (932, 444) with delta (0, 0)
Screenshot: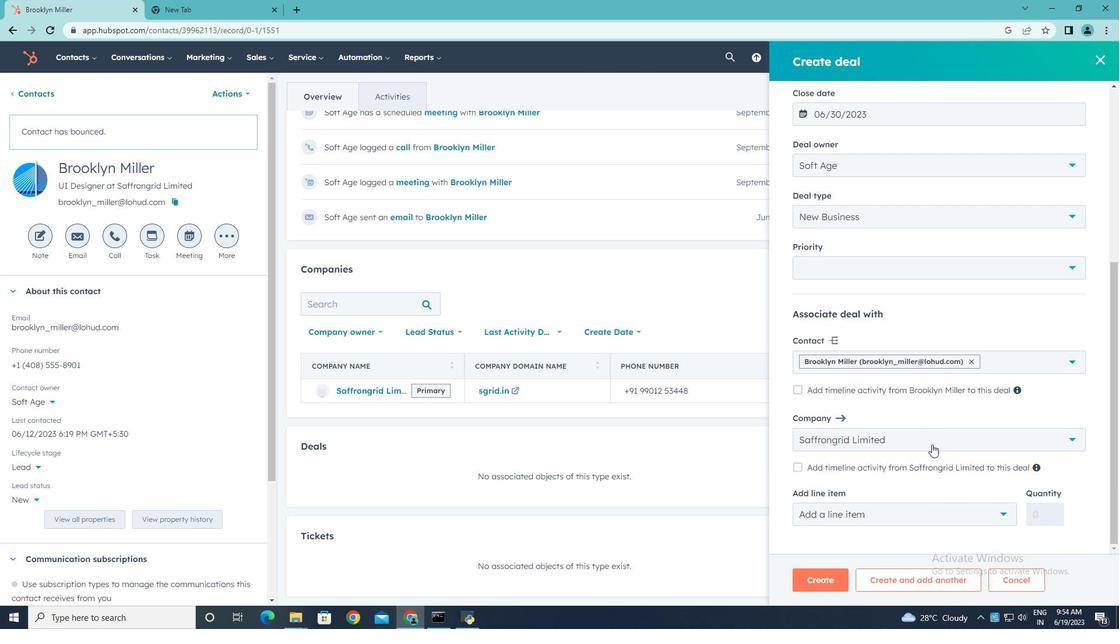 
Action: Mouse moved to (1067, 269)
Screenshot: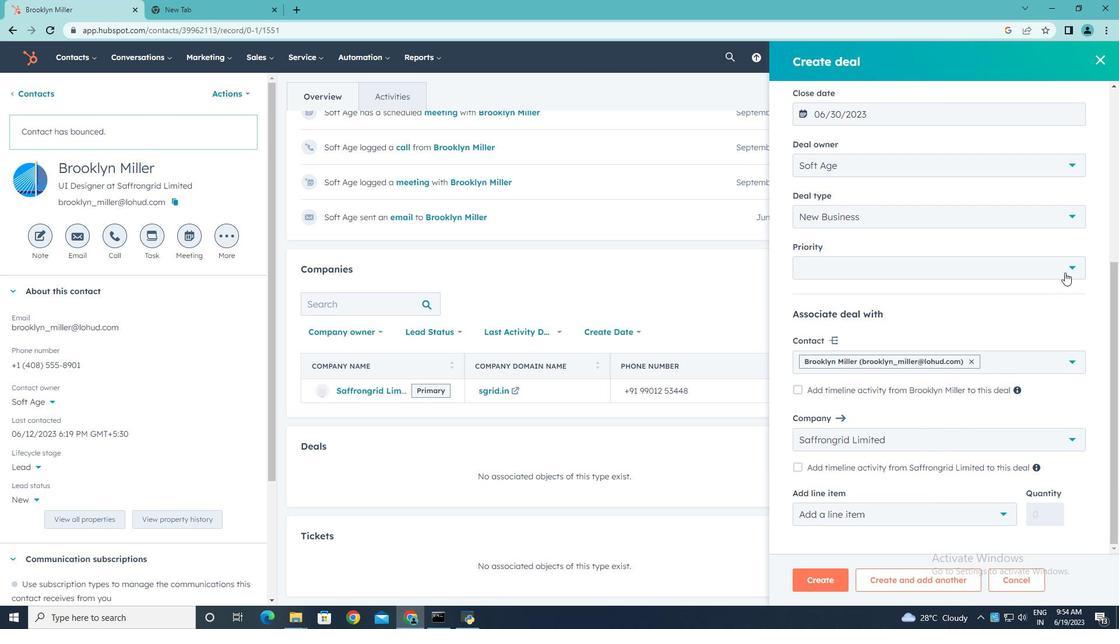 
Action: Mouse pressed left at (1067, 269)
Screenshot: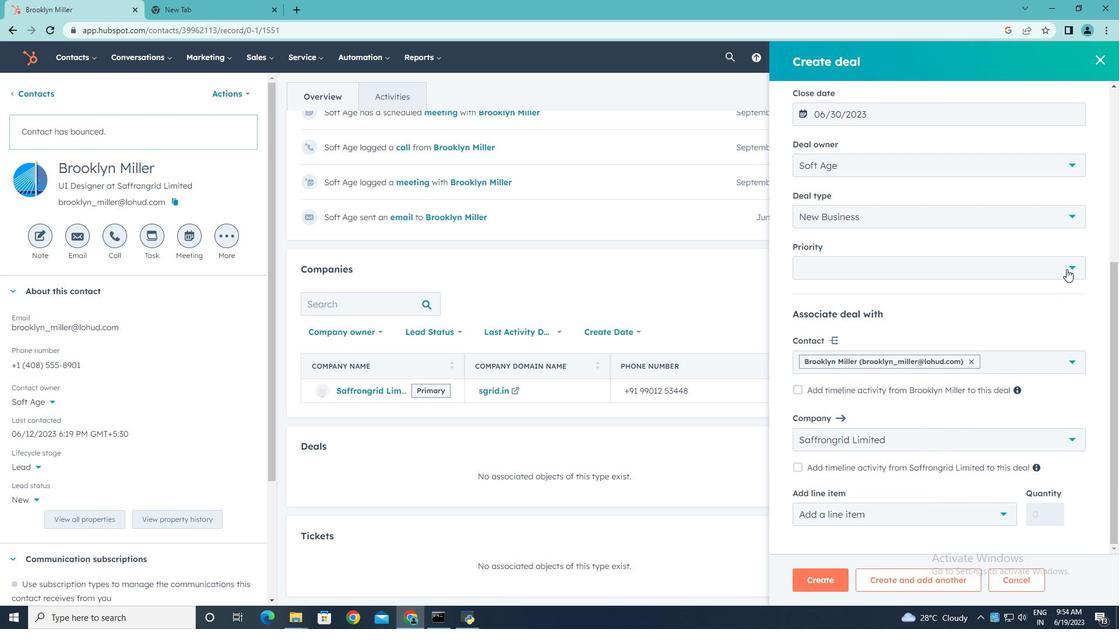
Action: Mouse moved to (816, 326)
Screenshot: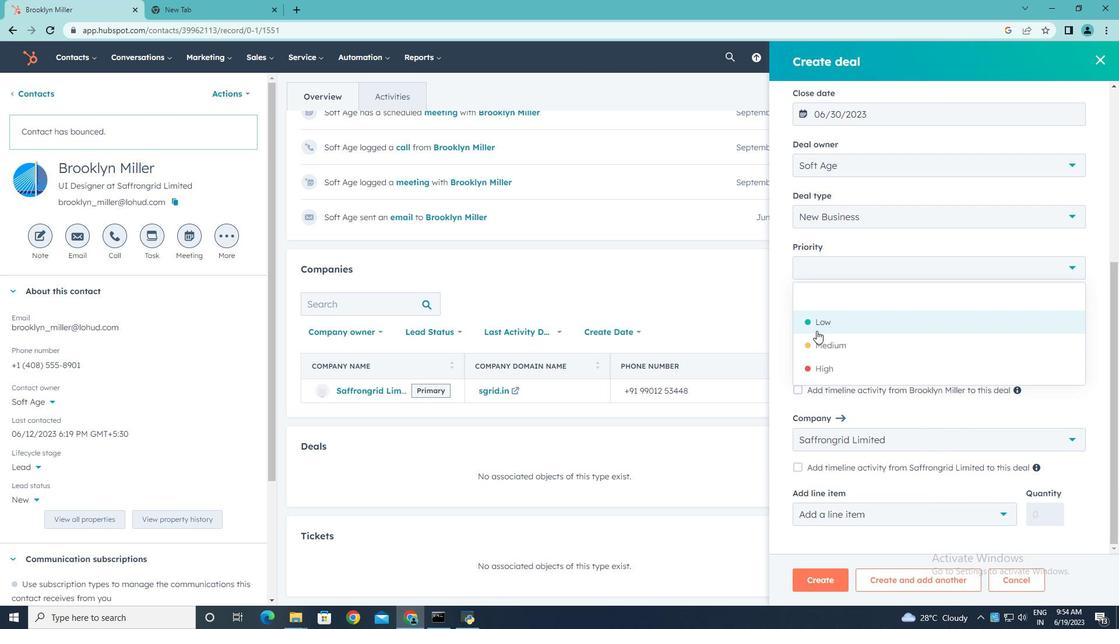 
Action: Mouse pressed left at (816, 326)
Screenshot: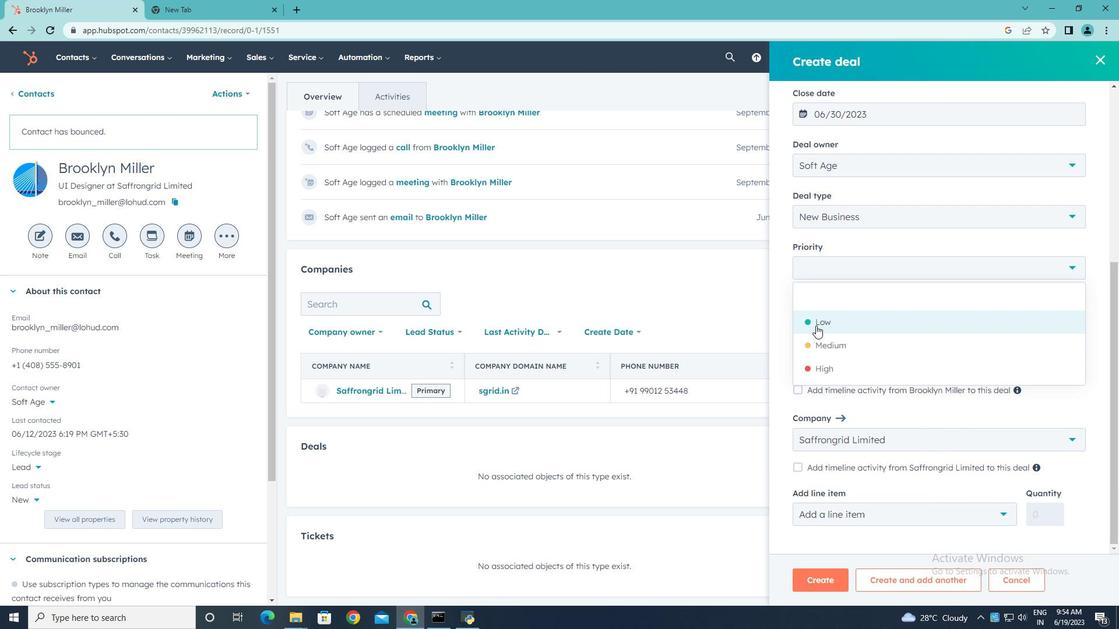 
Action: Mouse moved to (1071, 359)
Screenshot: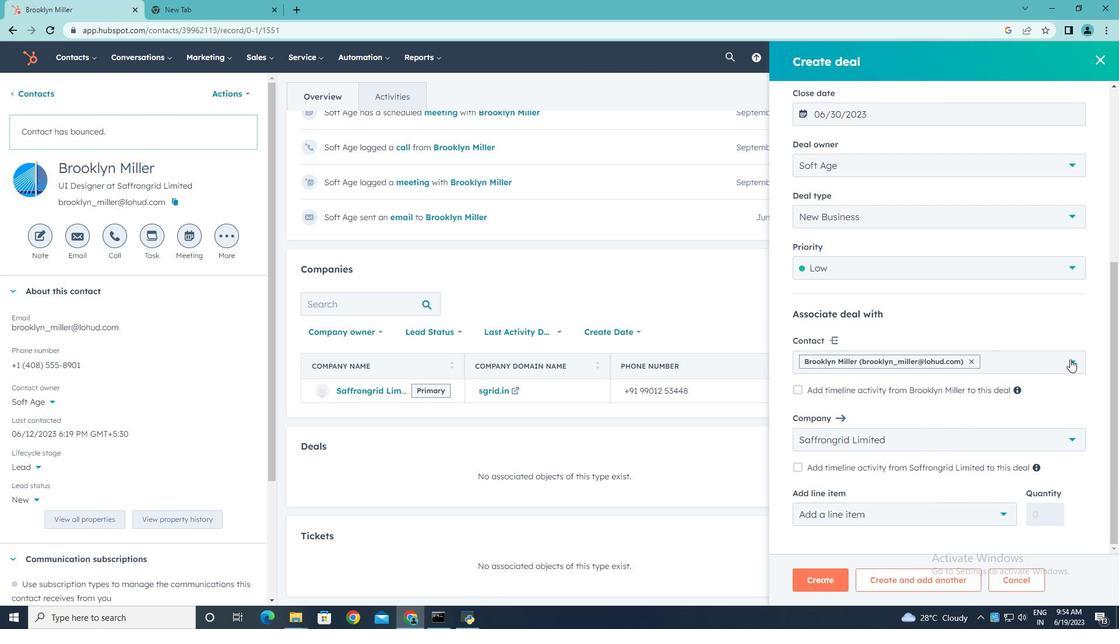
Action: Mouse pressed left at (1071, 359)
Screenshot: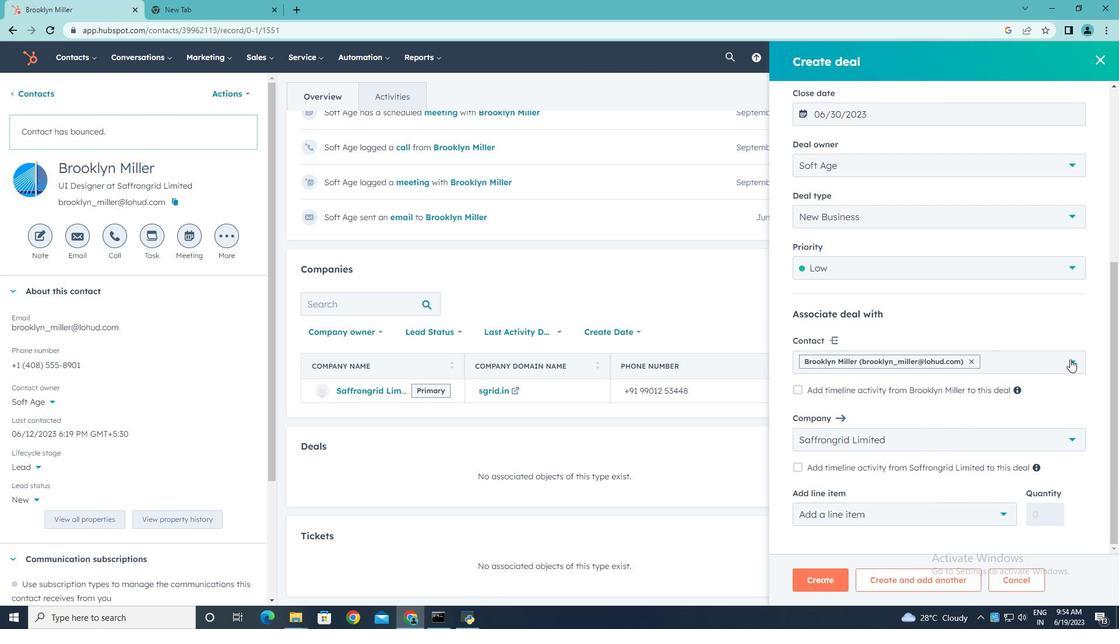 
Action: Mouse moved to (814, 465)
Screenshot: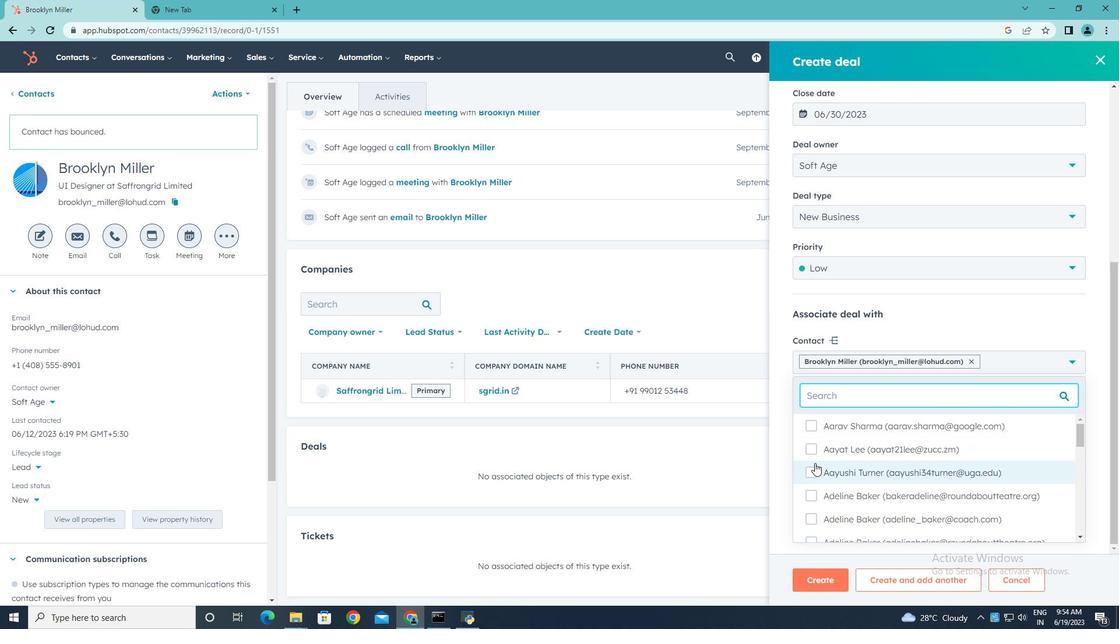 
Action: Mouse pressed left at (814, 465)
Screenshot: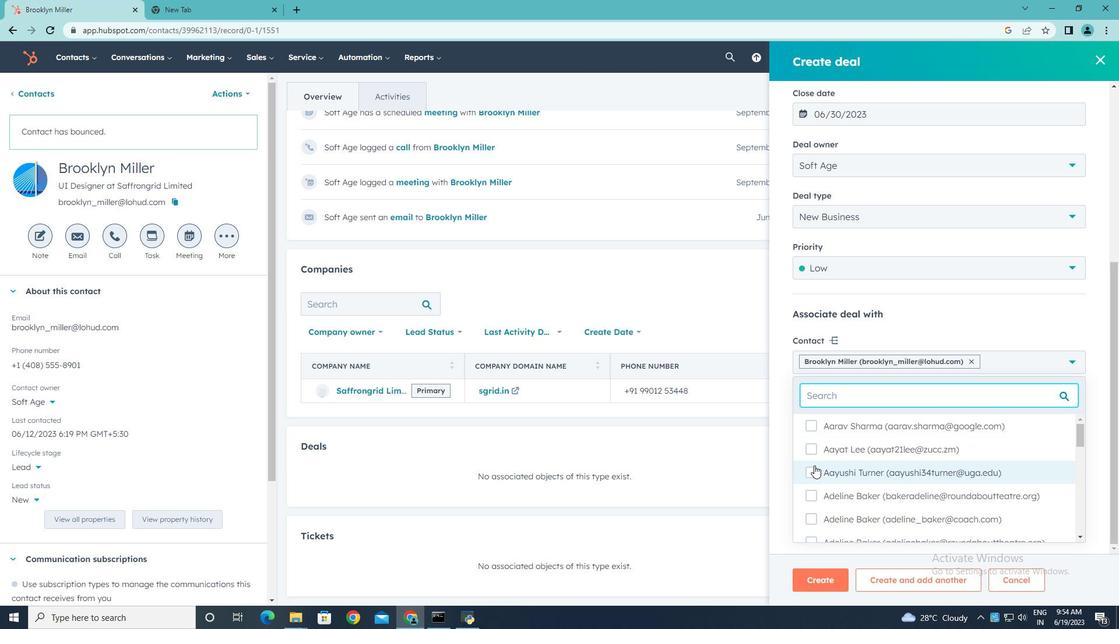 
Action: Mouse moved to (1071, 370)
Screenshot: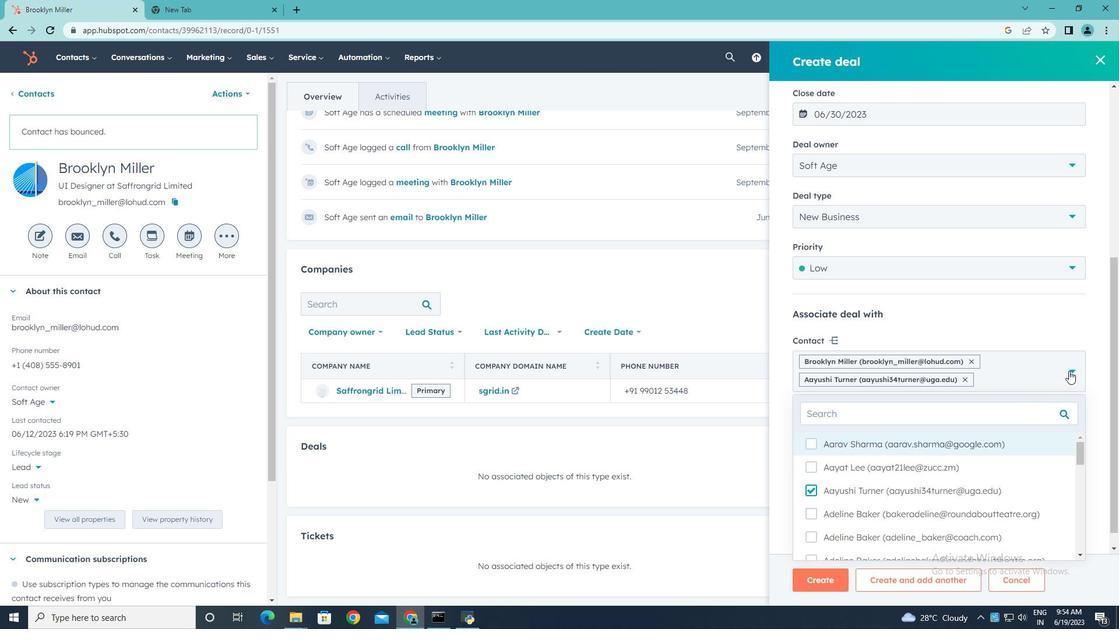 
Action: Mouse pressed left at (1071, 370)
Screenshot: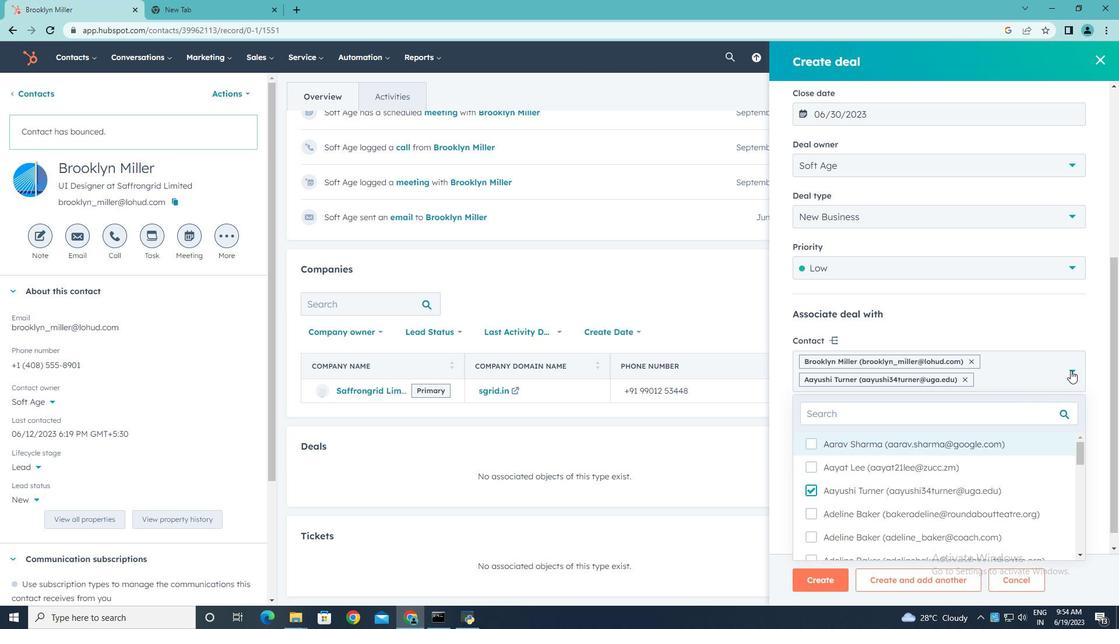 
Action: Mouse moved to (1018, 504)
Screenshot: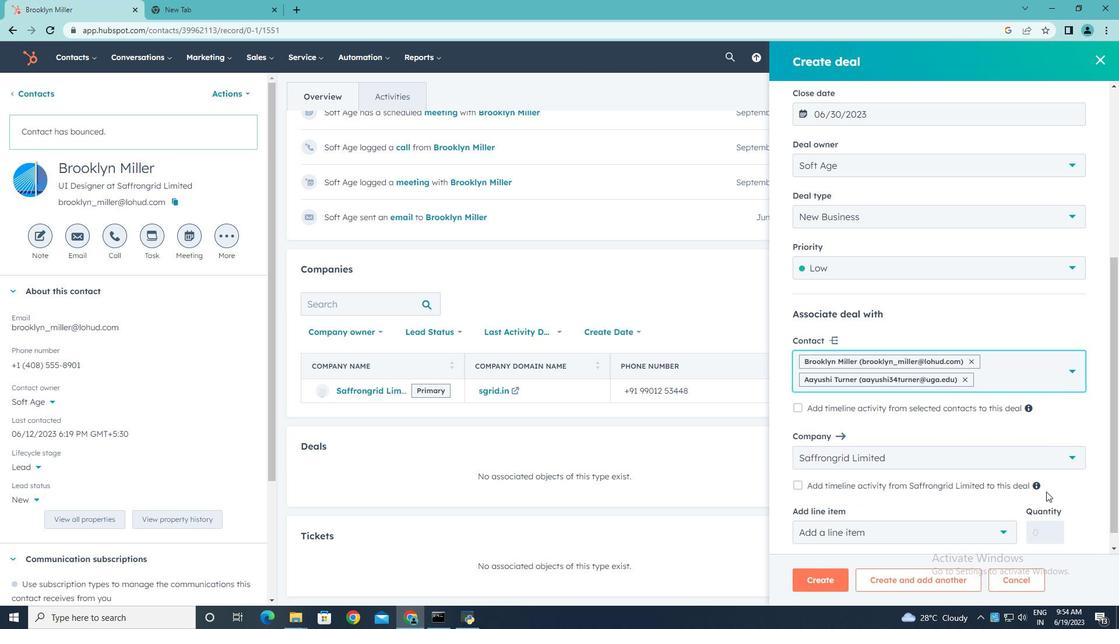
Action: Mouse scrolled (1018, 503) with delta (0, 0)
Screenshot: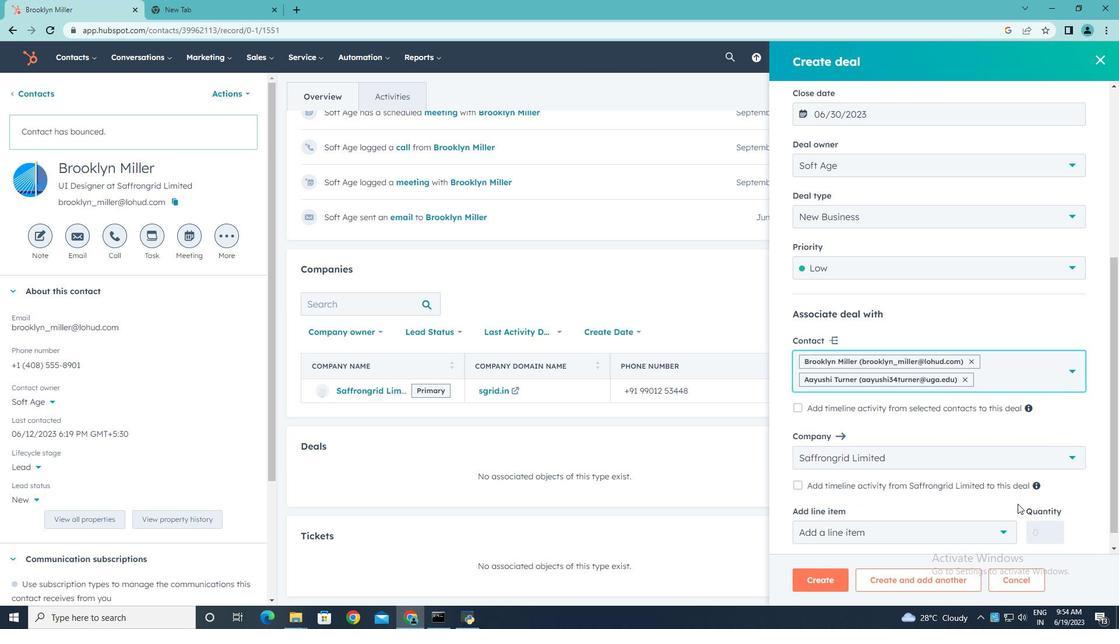
Action: Mouse scrolled (1018, 503) with delta (0, 0)
Screenshot: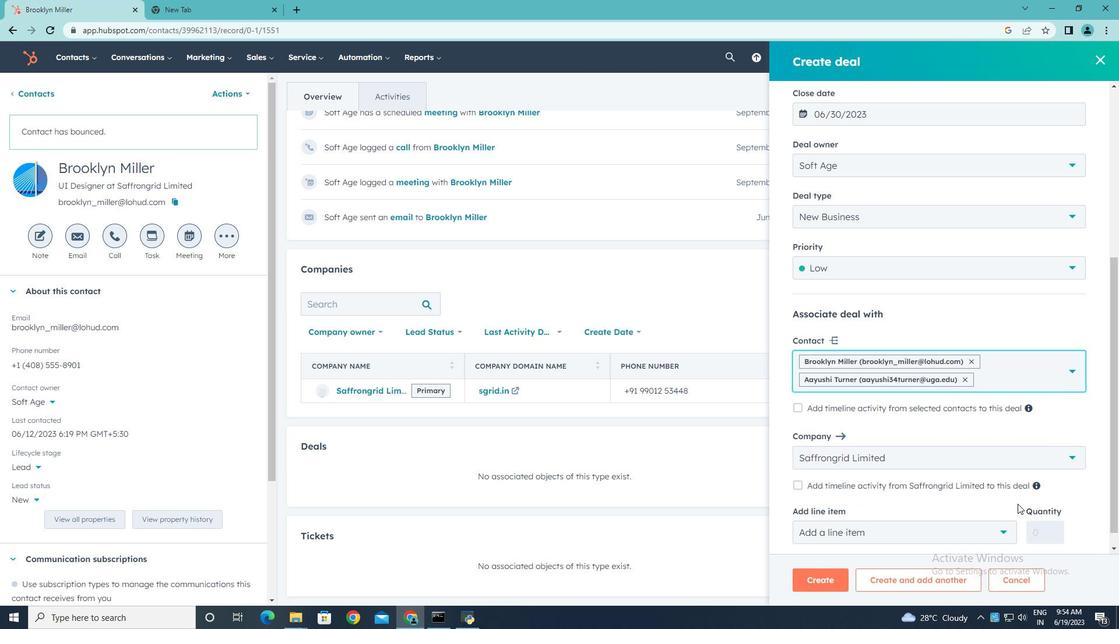
Action: Mouse scrolled (1018, 503) with delta (0, 0)
Screenshot: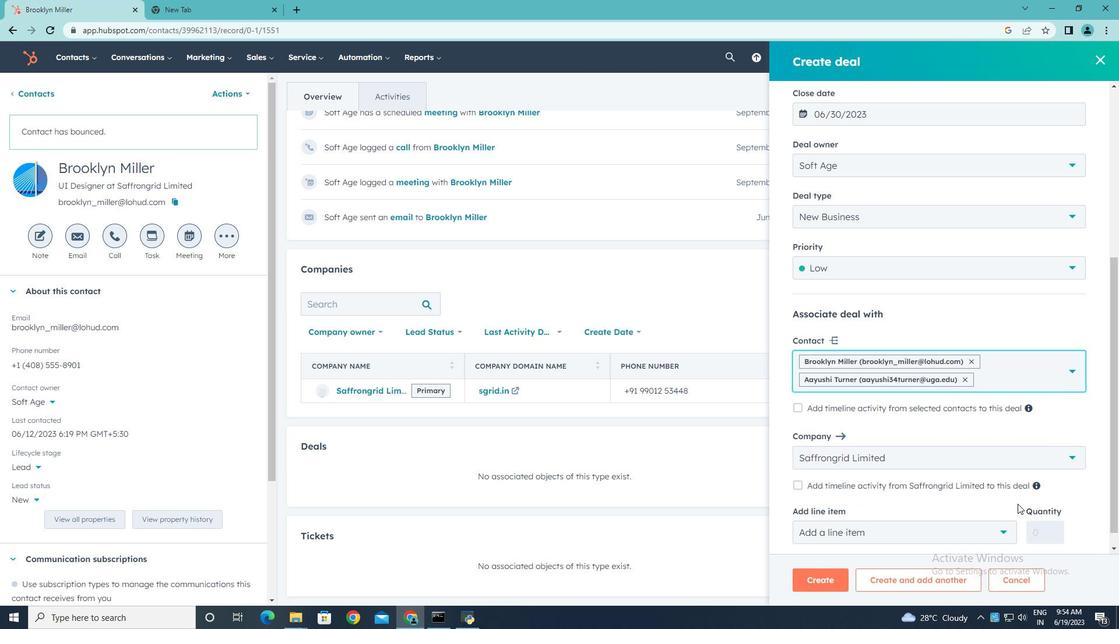 
Action: Mouse scrolled (1018, 503) with delta (0, 0)
Screenshot: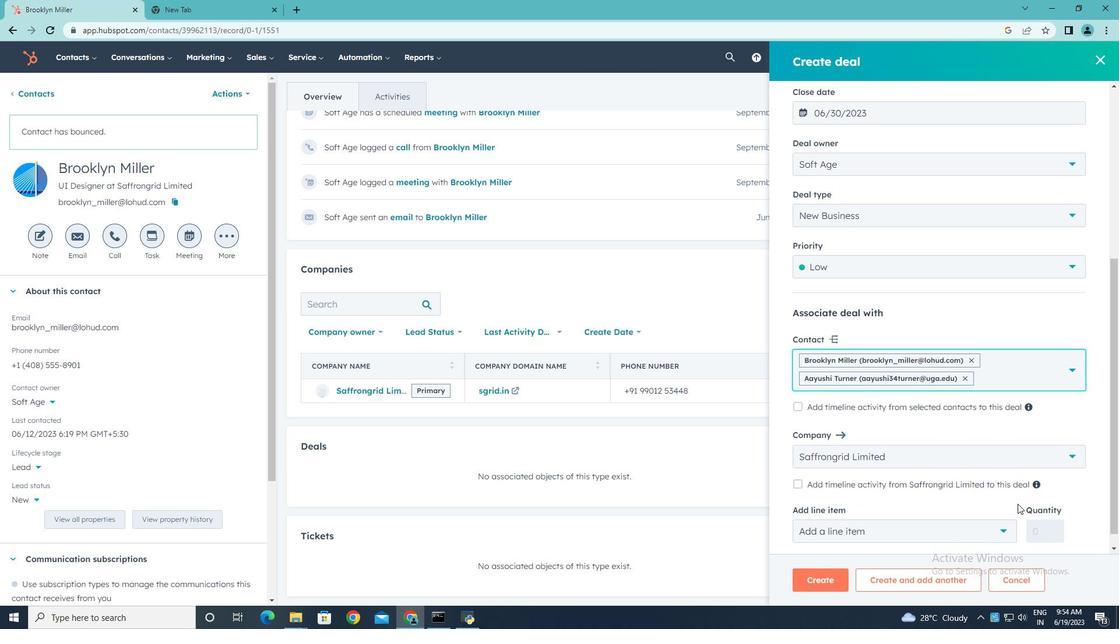 
Action: Mouse moved to (821, 584)
Screenshot: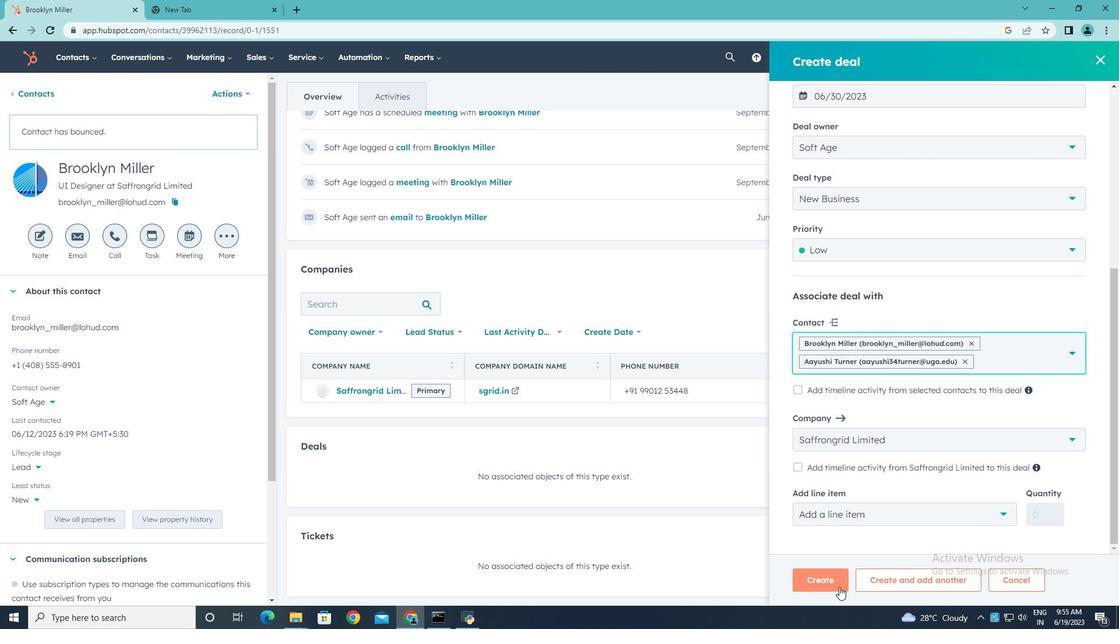 
Action: Mouse pressed left at (821, 584)
Screenshot: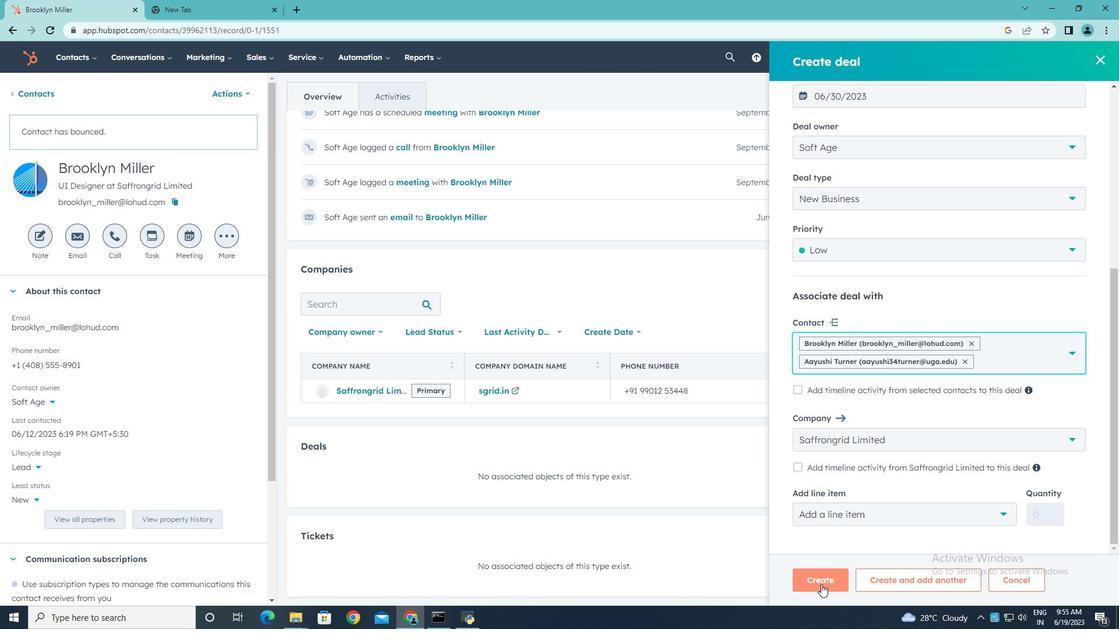 
